 Task: Look for space in Kohtla-Järve, Estonia from 6th September, 2023 to 10th September, 2023 for 1 adult in price range Rs.9000 to Rs.17000. Place can be private room with 1  bedroom having 1 bed and 1 bathroom. Property type can be house, flat, hotel. Booking option can be shelf check-in. Required host language is English.
Action: Mouse moved to (405, 93)
Screenshot: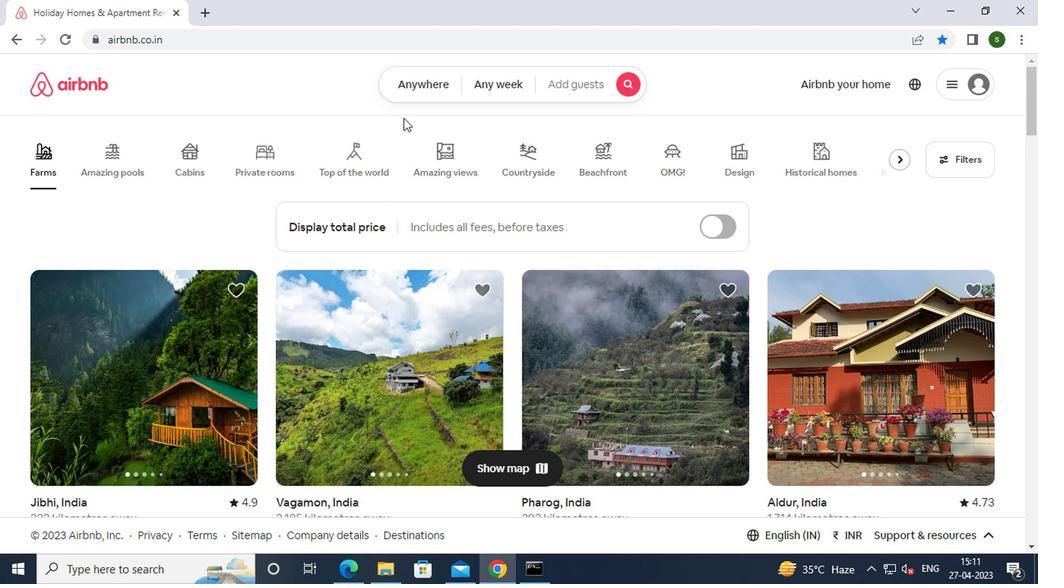 
Action: Mouse pressed left at (405, 93)
Screenshot: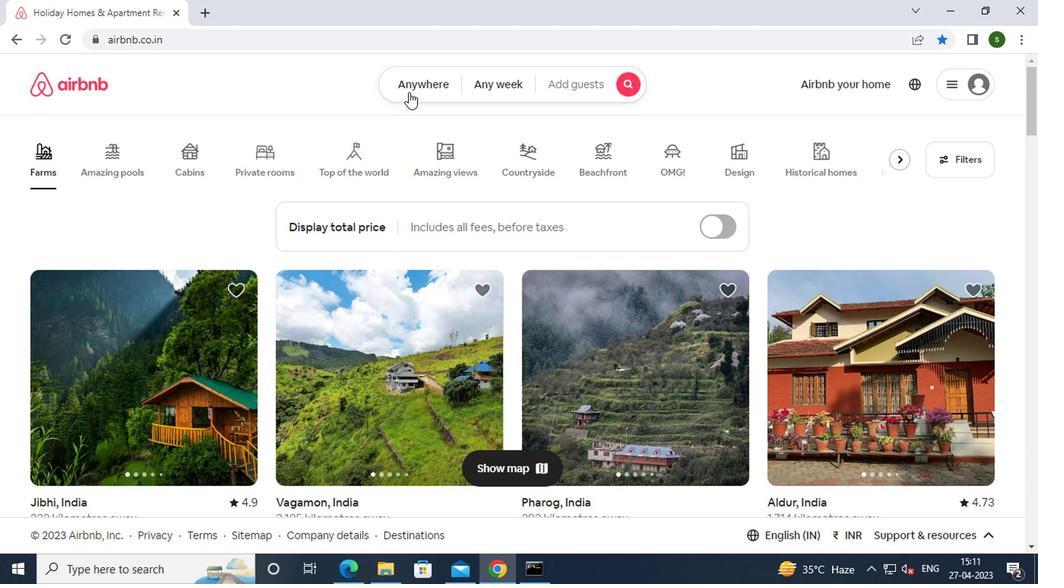 
Action: Mouse moved to (347, 136)
Screenshot: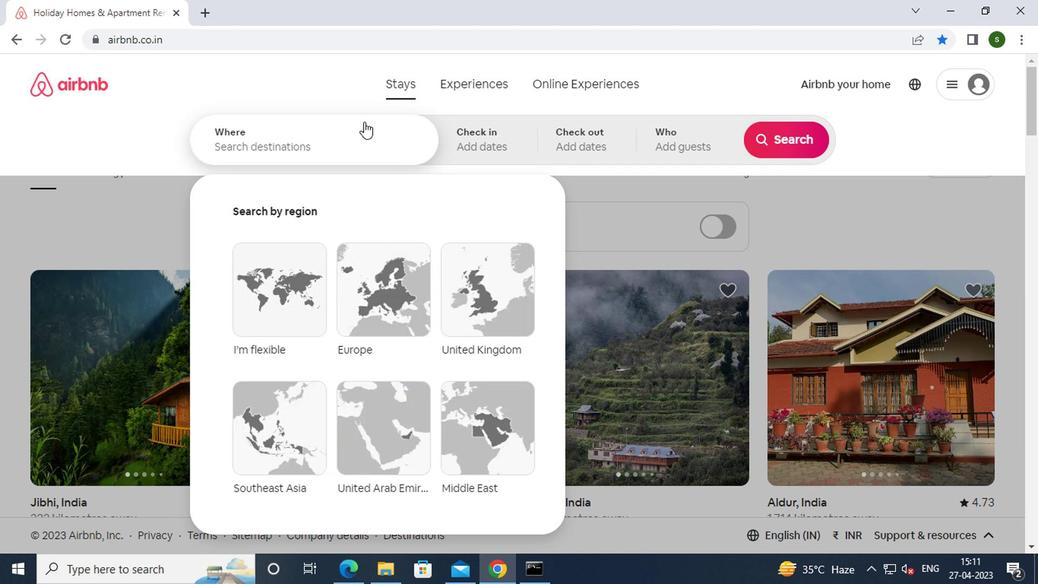 
Action: Mouse pressed left at (347, 136)
Screenshot: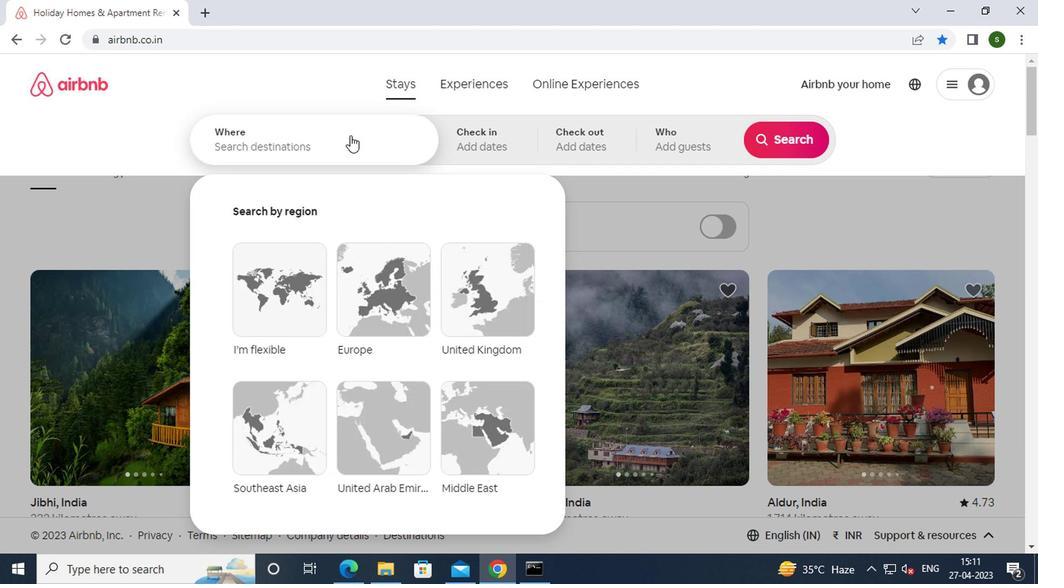 
Action: Mouse moved to (341, 141)
Screenshot: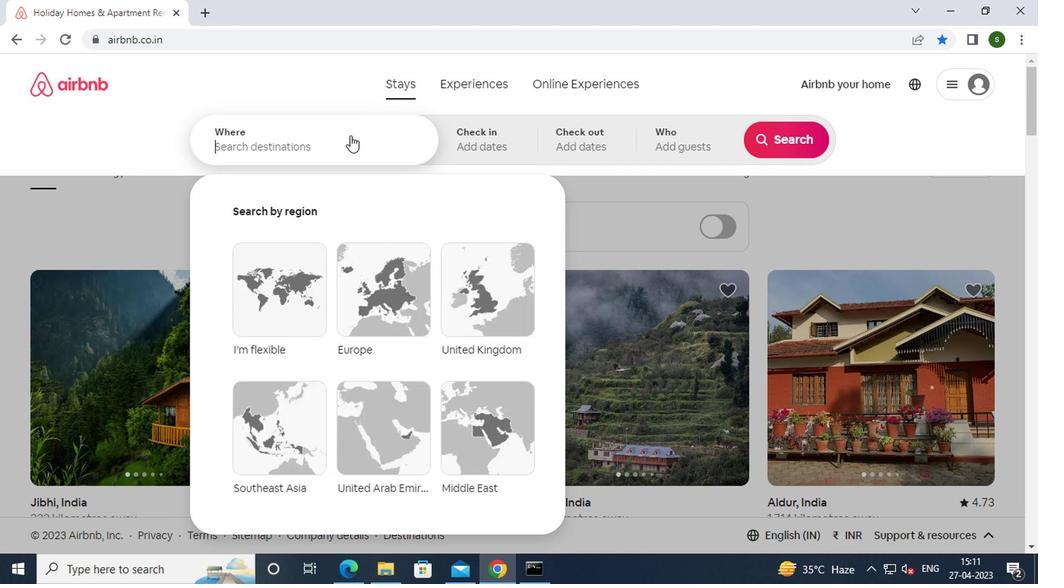 
Action: Key pressed <Key.caps_lock>k<Key.caps_lock>ohtla-<Key.caps_lock>j<Key.caps_lock>arve,<Key.space><Key.caps_lock>e<Key.caps_lock>stonia<Key.enter>
Screenshot: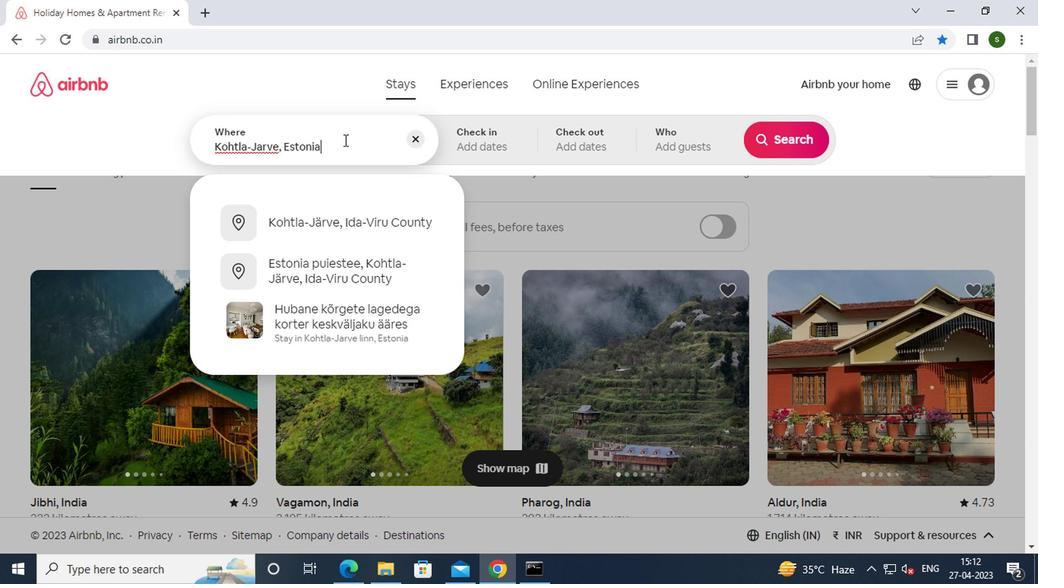
Action: Mouse moved to (775, 256)
Screenshot: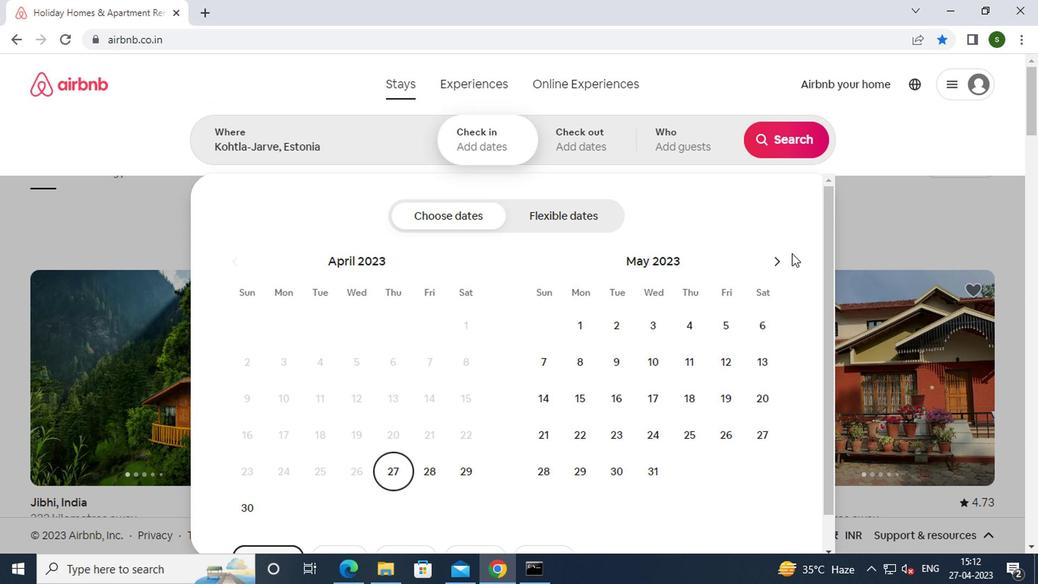
Action: Mouse pressed left at (775, 256)
Screenshot: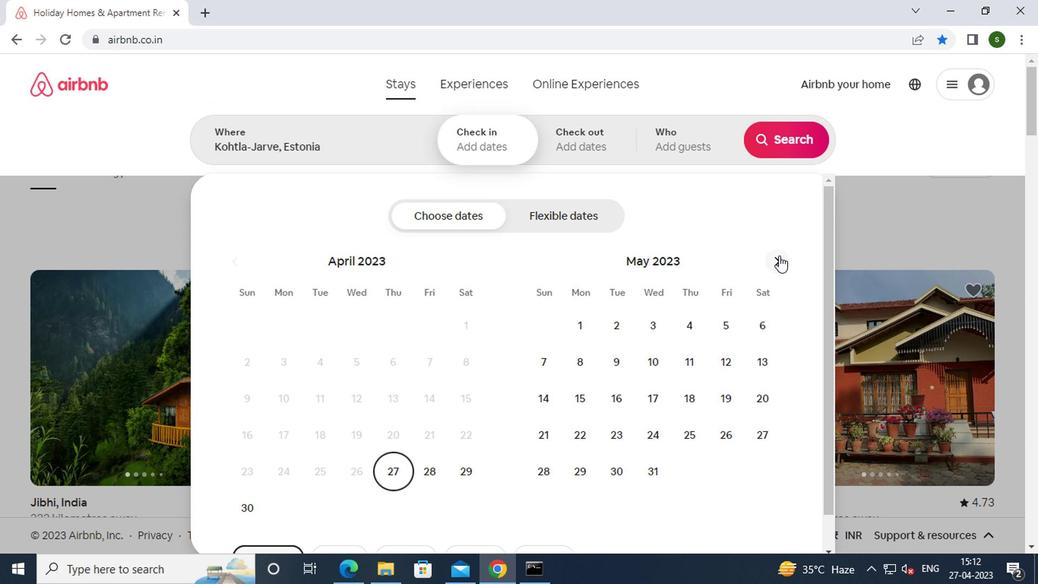 
Action: Mouse pressed left at (775, 256)
Screenshot: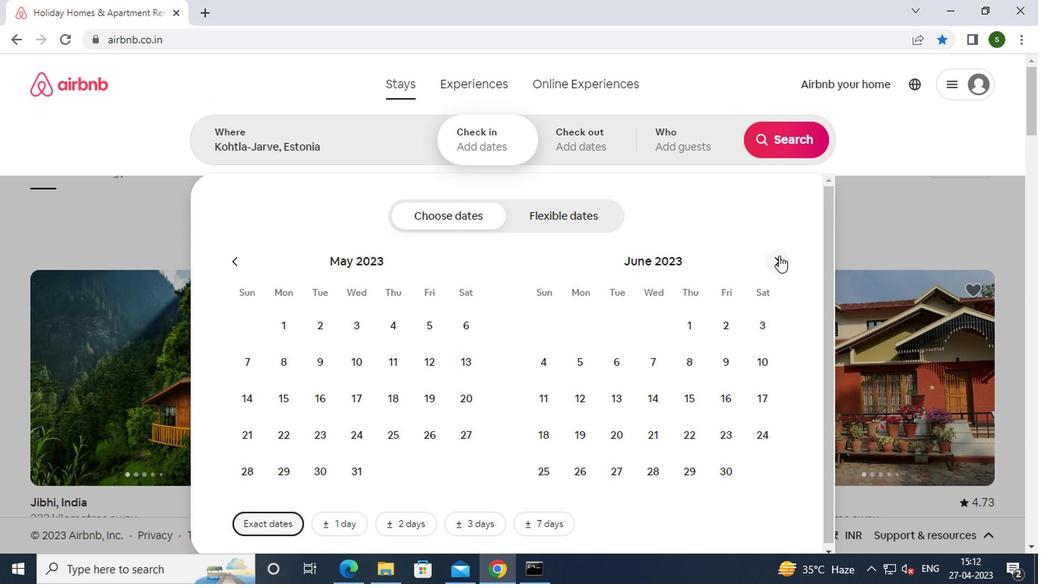 
Action: Mouse pressed left at (775, 256)
Screenshot: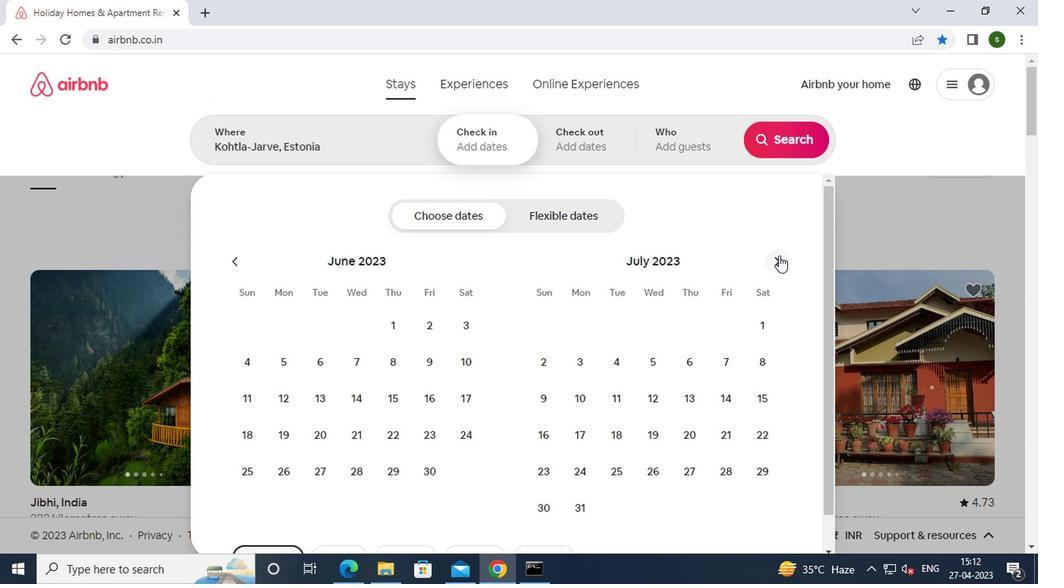 
Action: Mouse pressed left at (775, 256)
Screenshot: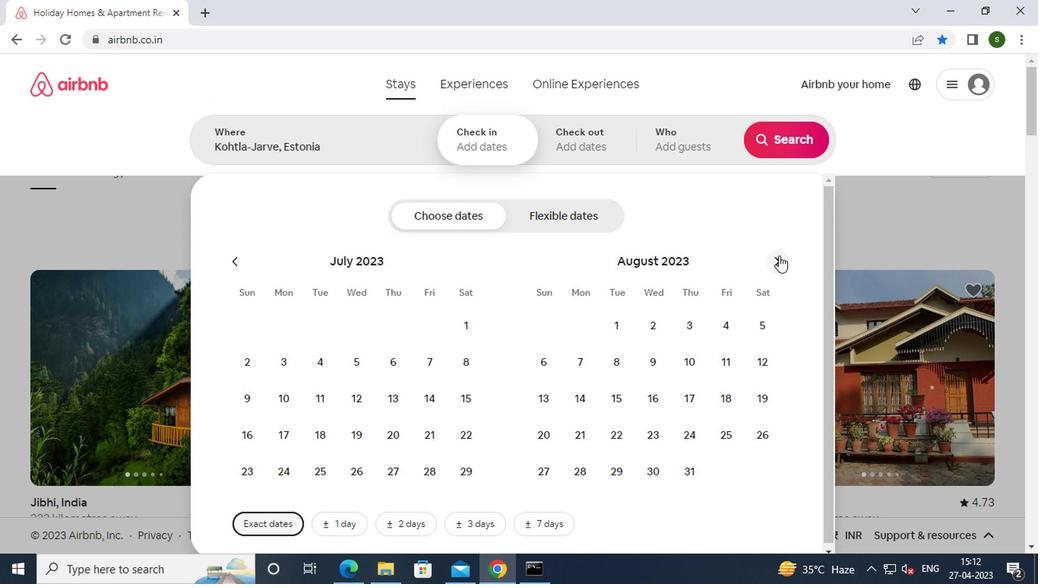 
Action: Mouse moved to (640, 361)
Screenshot: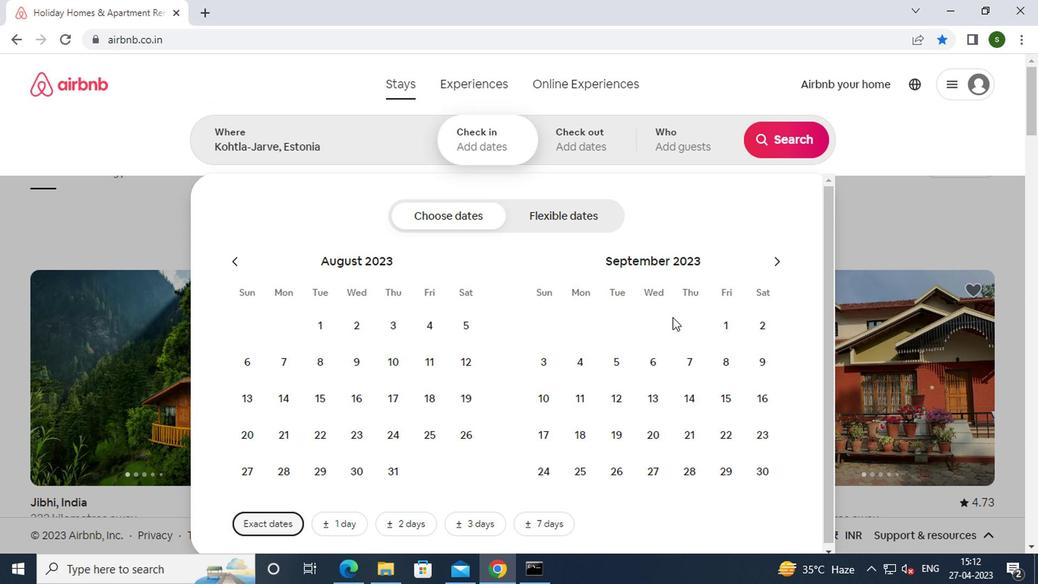 
Action: Mouse pressed left at (640, 361)
Screenshot: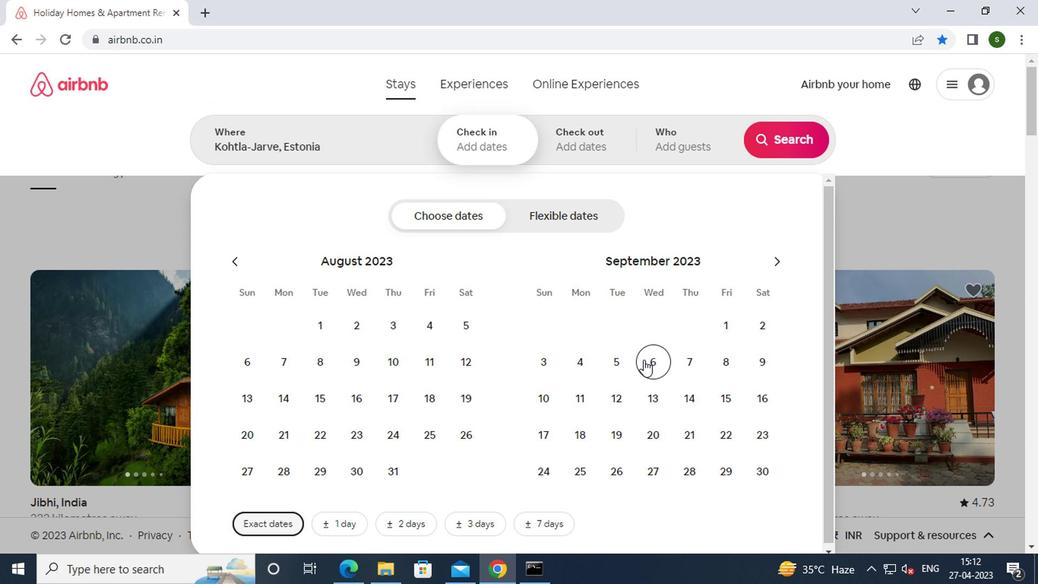 
Action: Mouse moved to (533, 397)
Screenshot: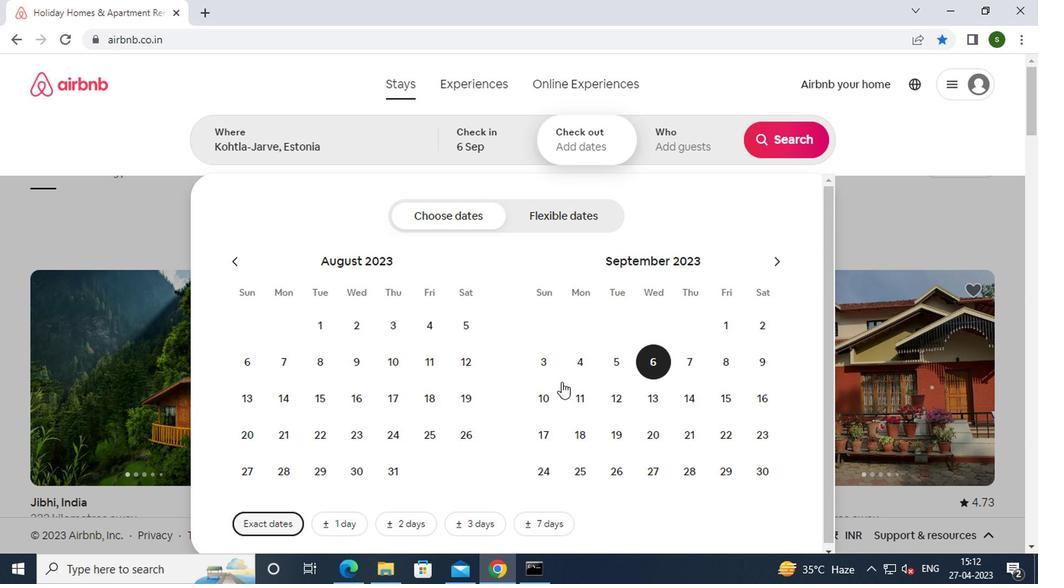 
Action: Mouse pressed left at (533, 397)
Screenshot: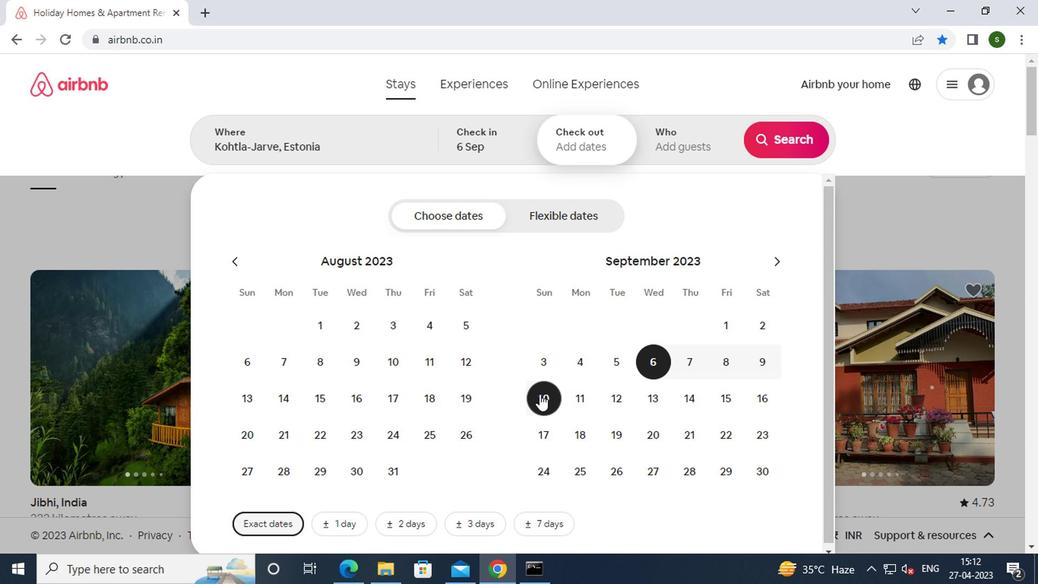 
Action: Mouse moved to (667, 140)
Screenshot: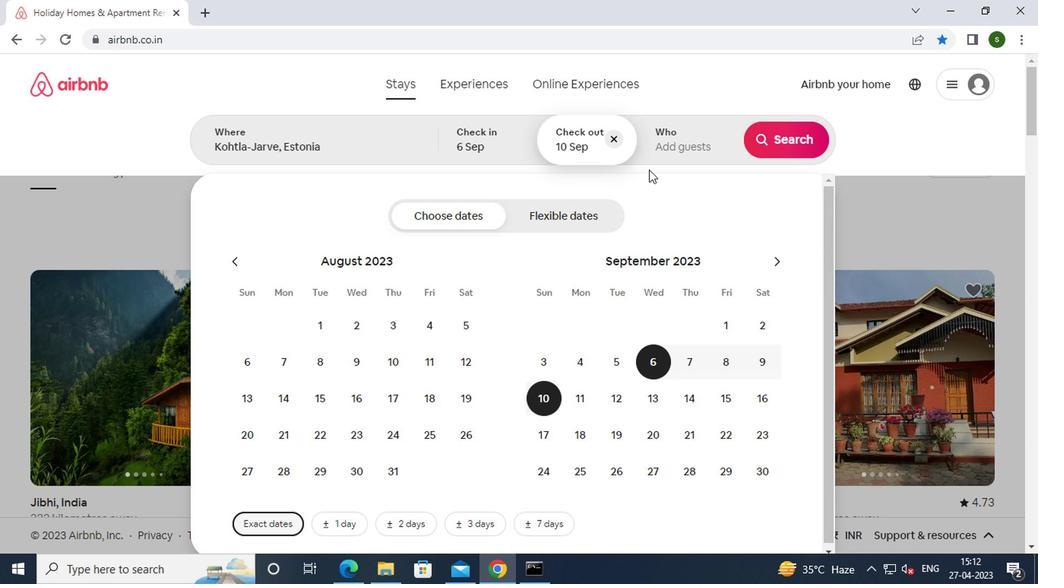 
Action: Mouse pressed left at (667, 140)
Screenshot: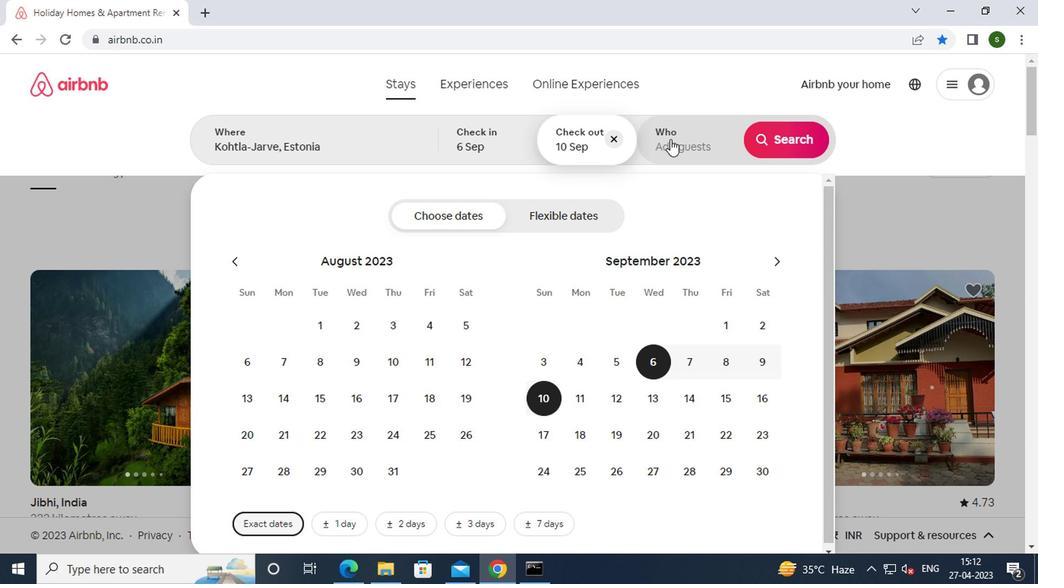 
Action: Mouse moved to (791, 225)
Screenshot: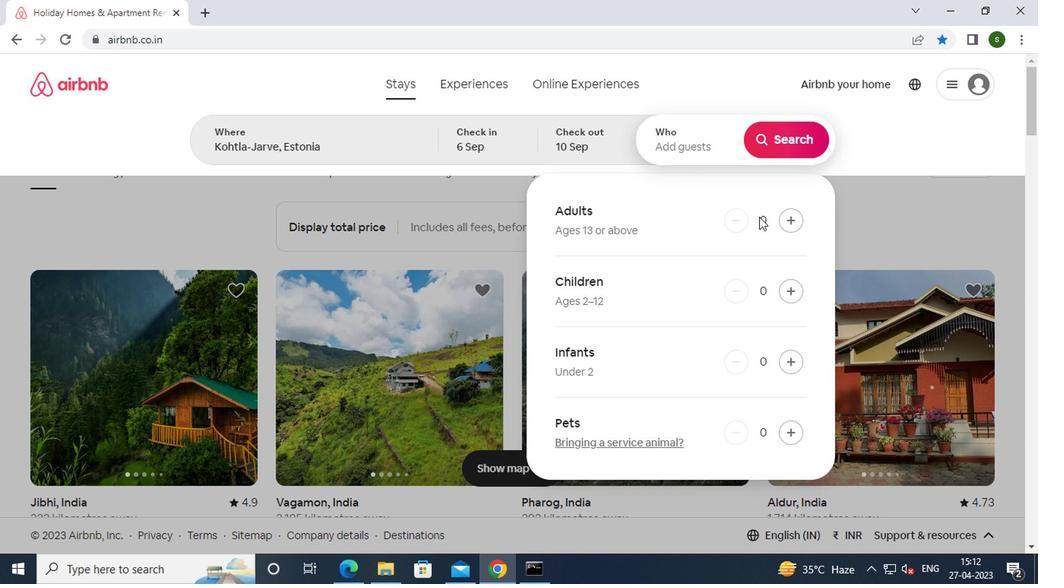 
Action: Mouse pressed left at (791, 225)
Screenshot: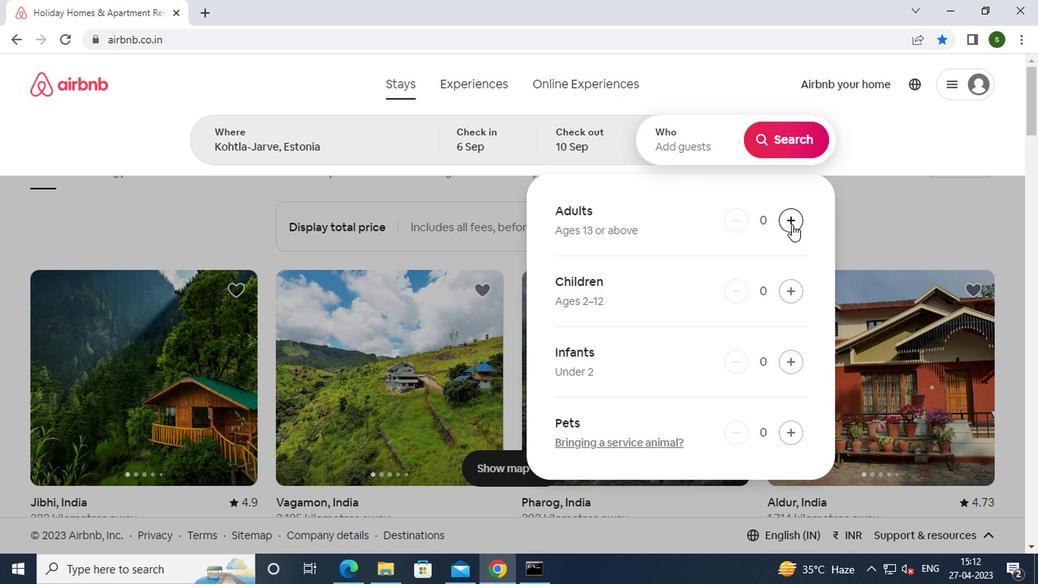 
Action: Mouse moved to (783, 137)
Screenshot: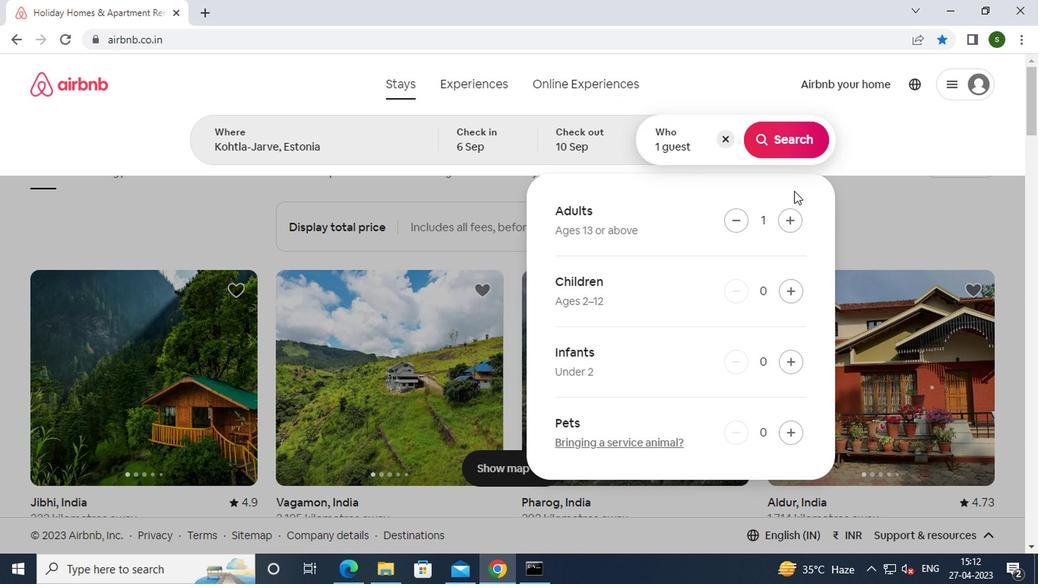 
Action: Mouse pressed left at (783, 137)
Screenshot: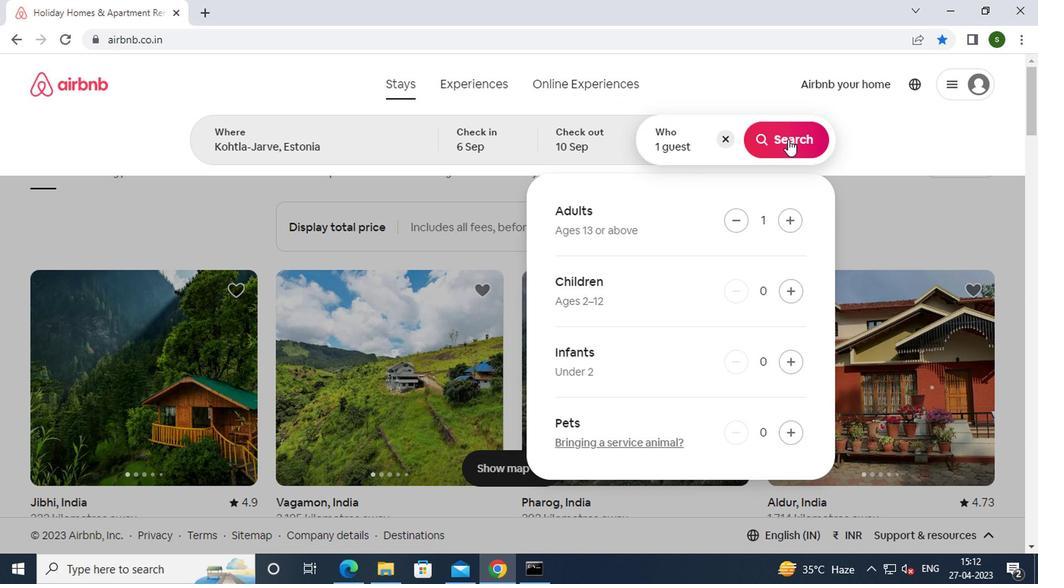 
Action: Mouse moved to (991, 147)
Screenshot: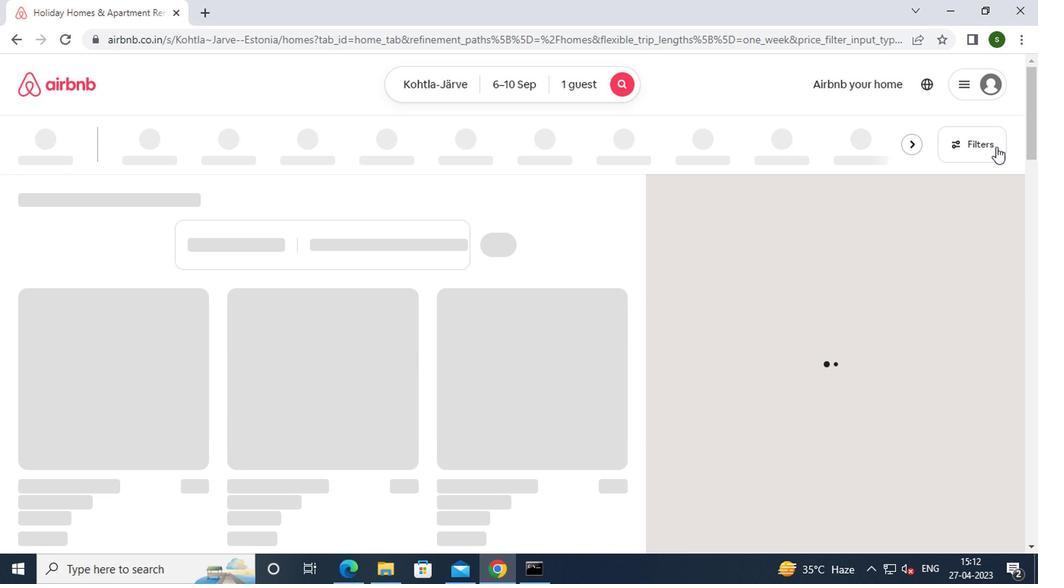 
Action: Mouse pressed left at (991, 147)
Screenshot: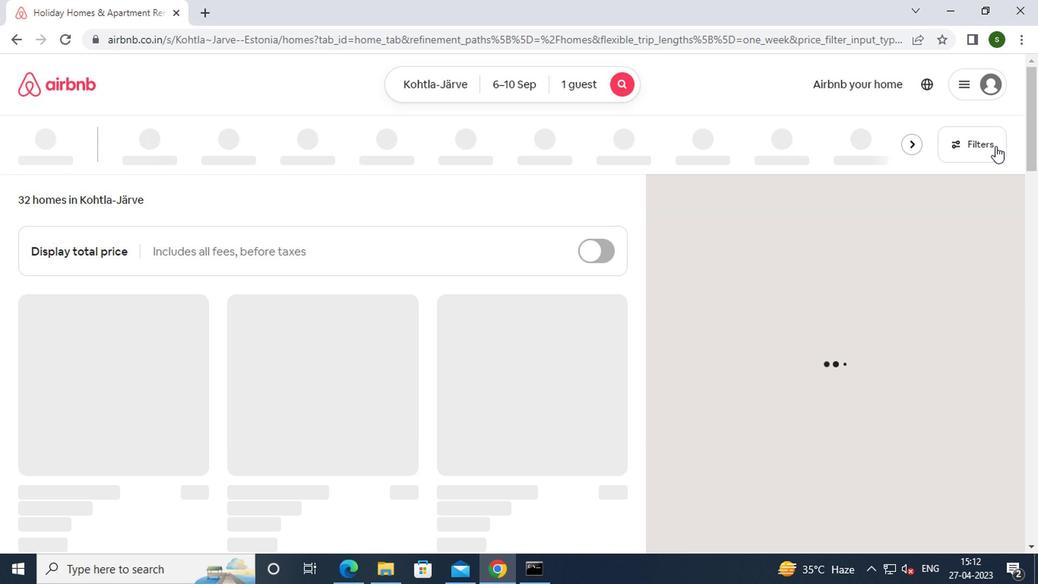 
Action: Mouse moved to (470, 324)
Screenshot: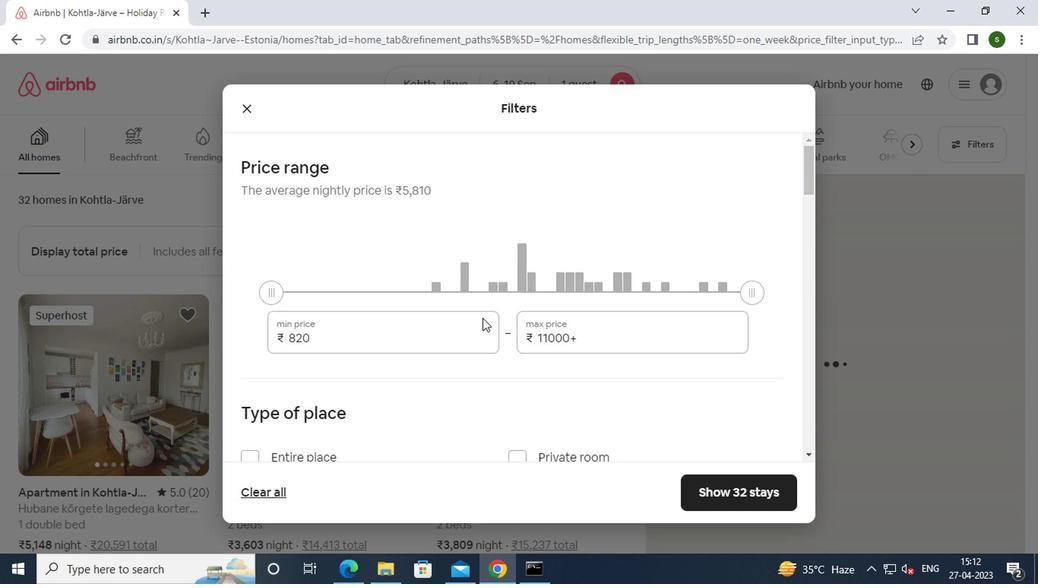 
Action: Mouse pressed left at (470, 324)
Screenshot: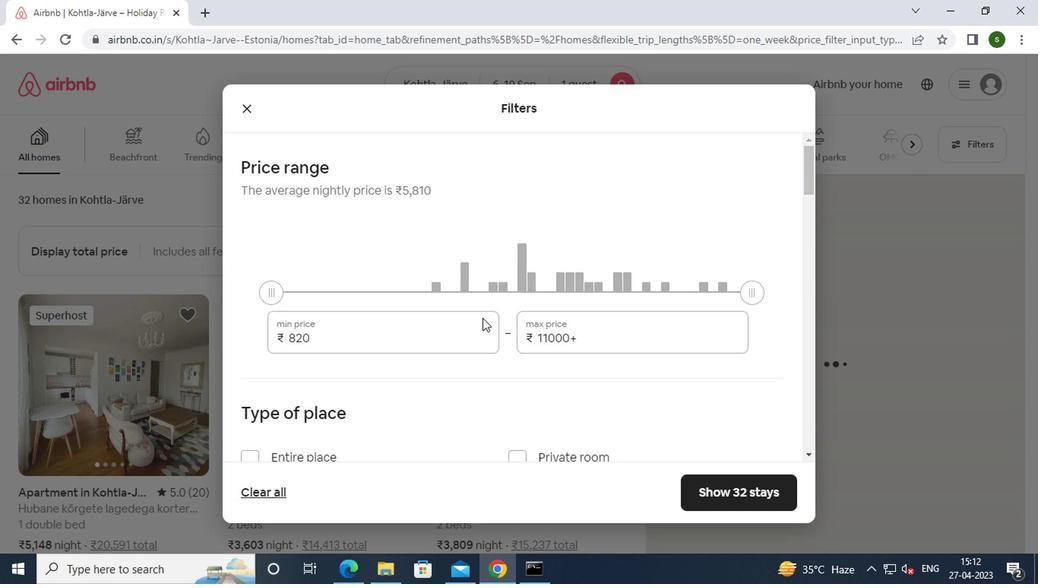 
Action: Key pressed <Key.backspace><Key.backspace><Key.backspace><Key.backspace>9000
Screenshot: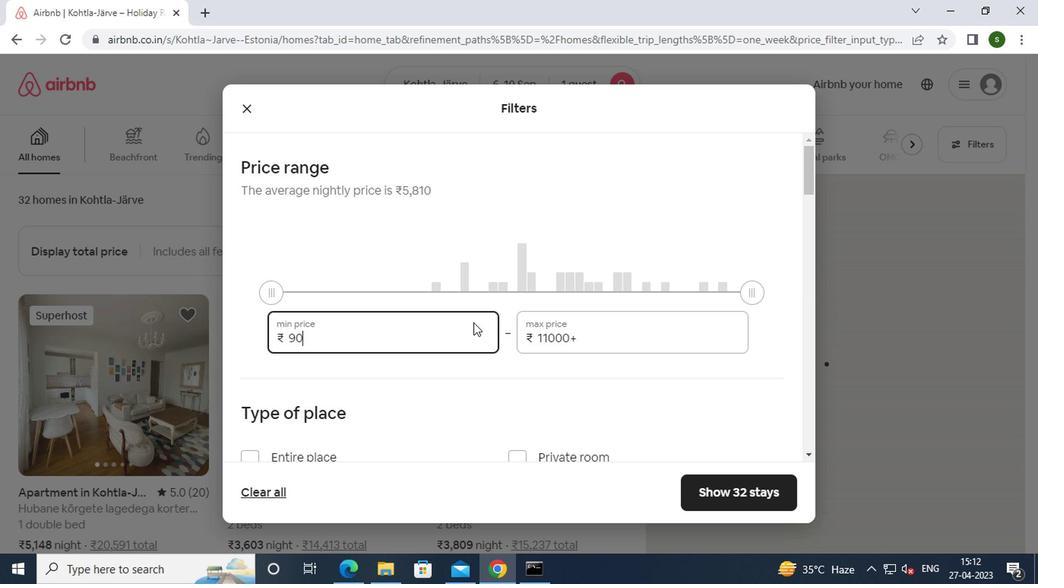 
Action: Mouse moved to (580, 342)
Screenshot: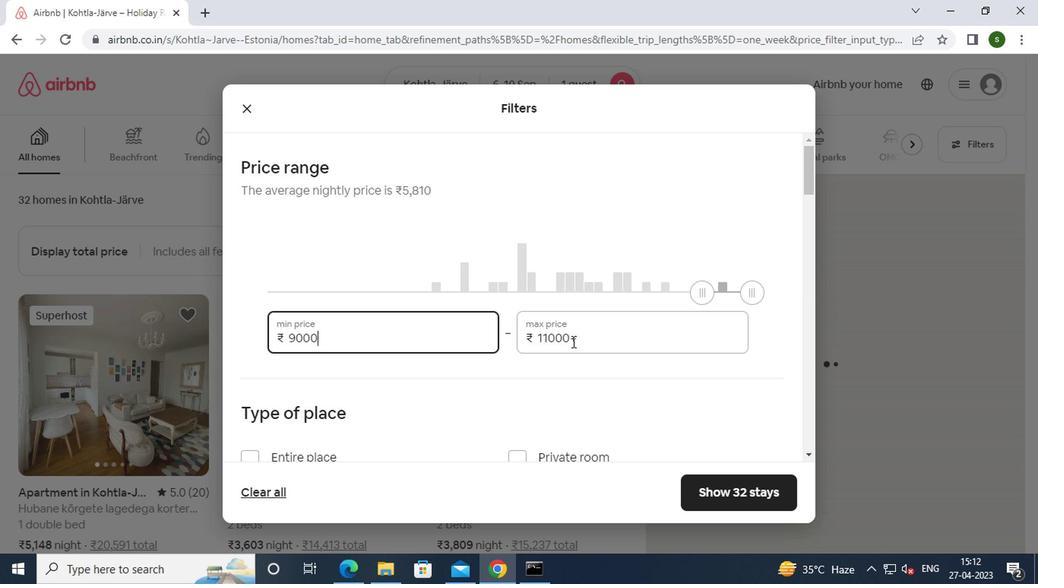 
Action: Mouse pressed left at (580, 342)
Screenshot: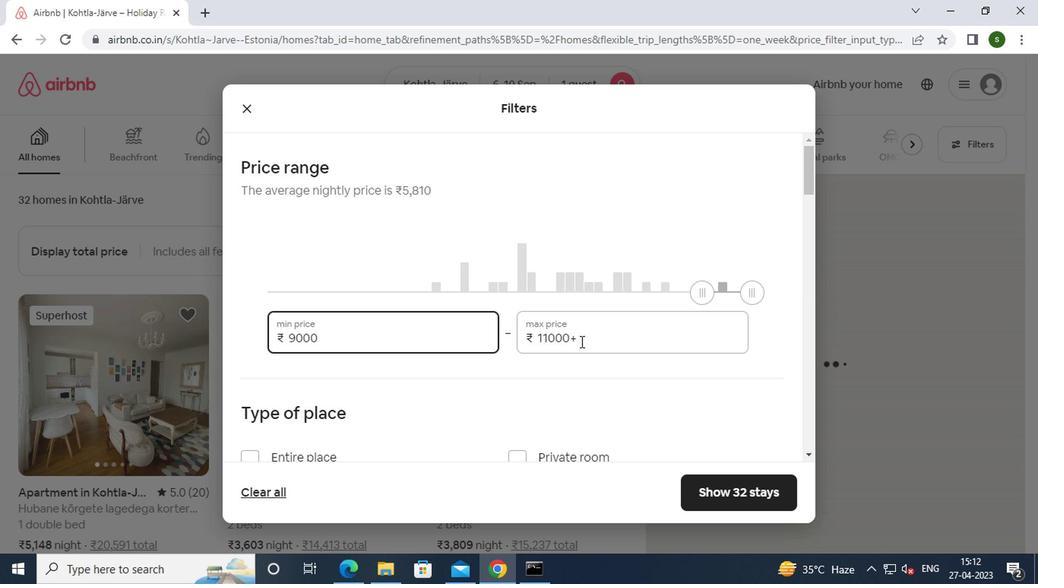 
Action: Key pressed <Key.backspace><Key.backspace><Key.backspace><Key.backspace><Key.backspace><Key.backspace><Key.backspace><Key.backspace><Key.backspace><Key.backspace><Key.backspace><Key.backspace>17000
Screenshot: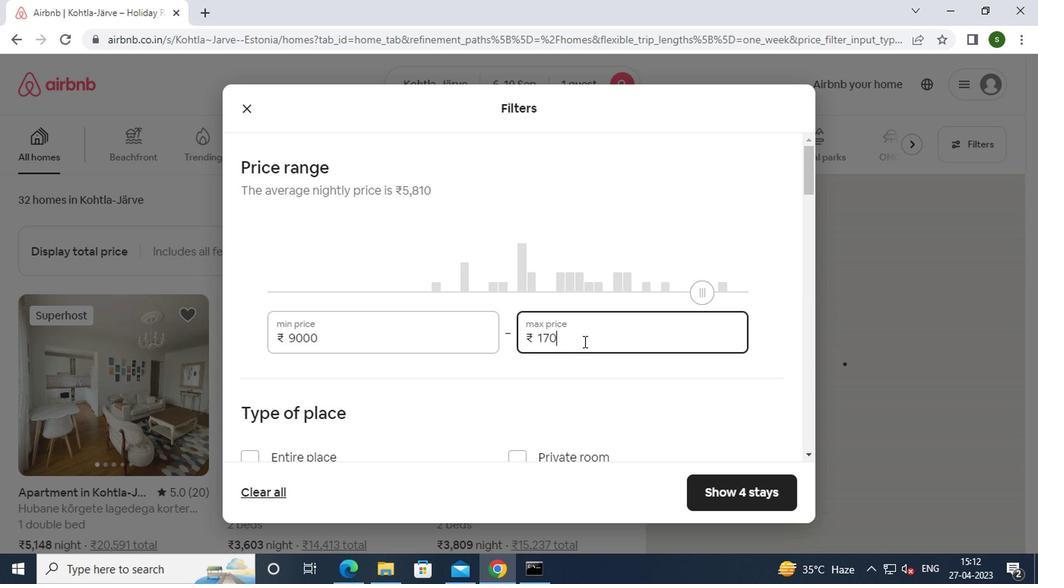 
Action: Mouse moved to (503, 362)
Screenshot: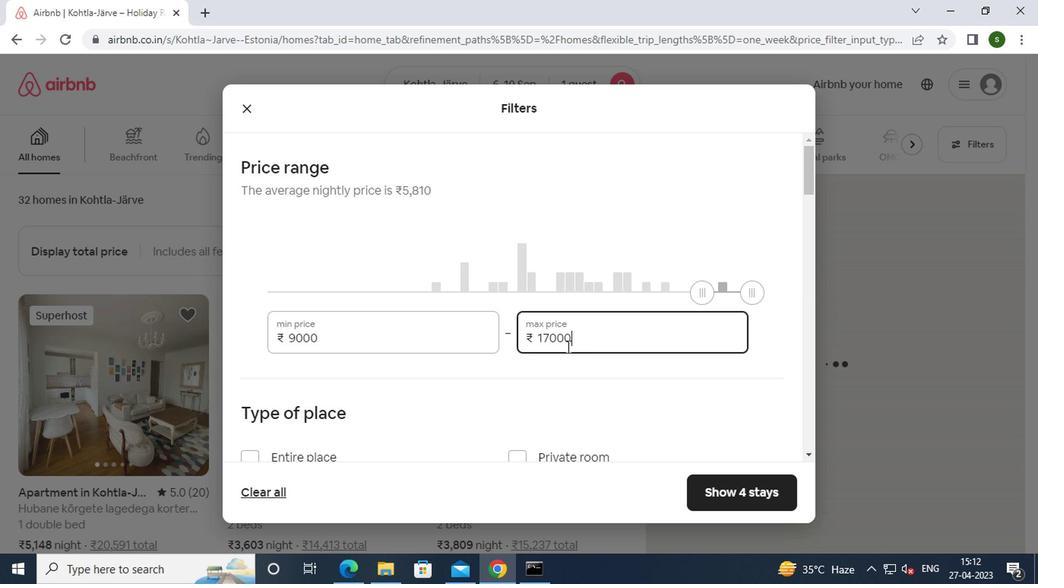 
Action: Mouse scrolled (503, 361) with delta (0, 0)
Screenshot: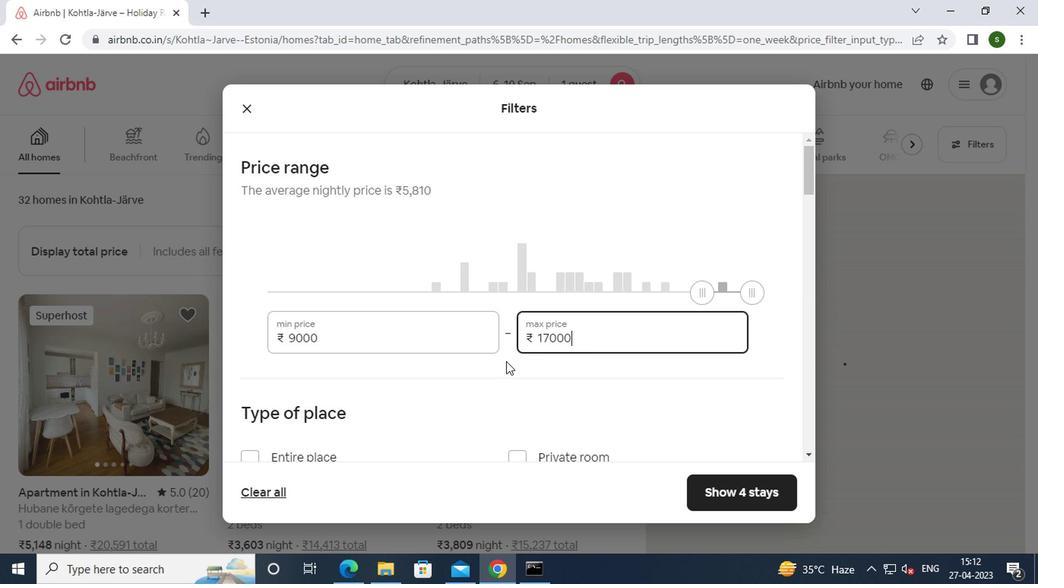 
Action: Mouse moved to (510, 385)
Screenshot: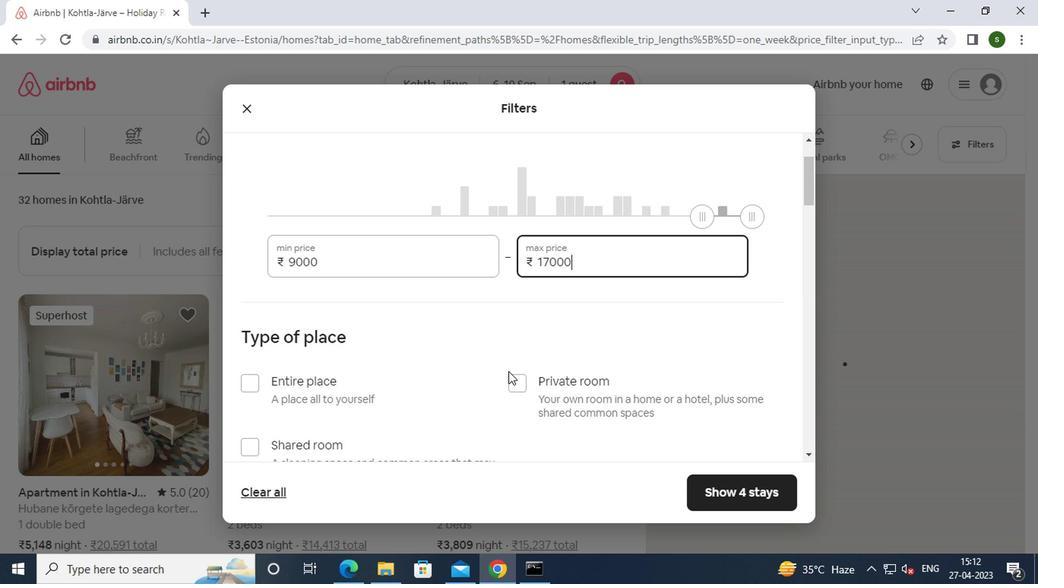 
Action: Mouse pressed left at (510, 385)
Screenshot: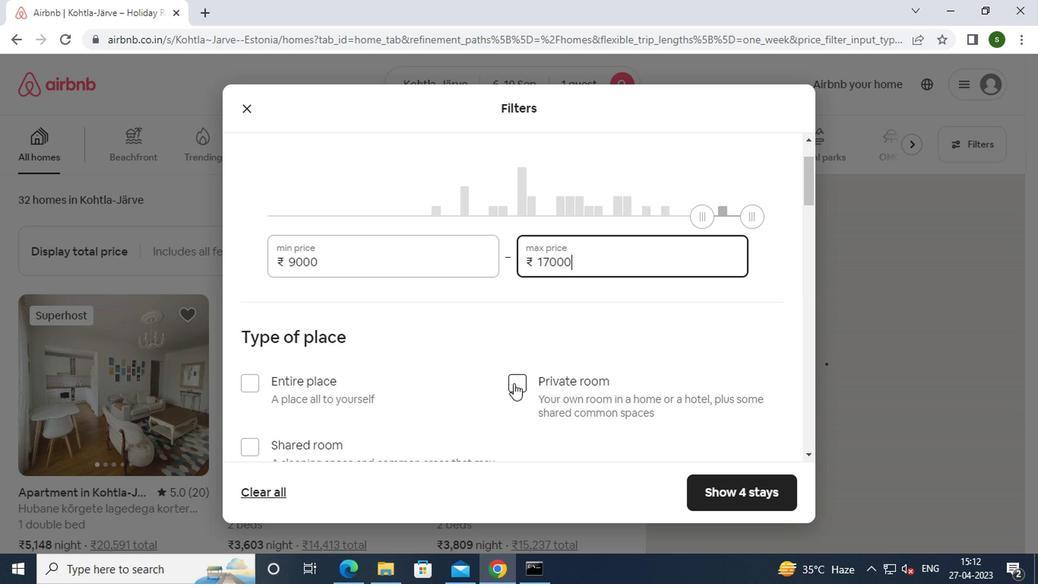 
Action: Mouse scrolled (510, 384) with delta (0, -1)
Screenshot: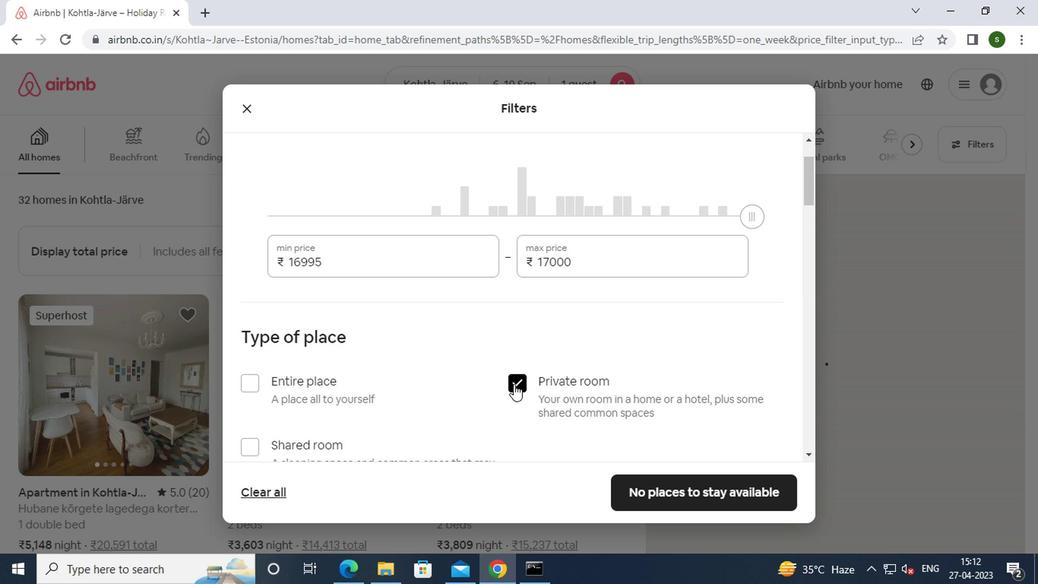 
Action: Mouse scrolled (510, 384) with delta (0, -1)
Screenshot: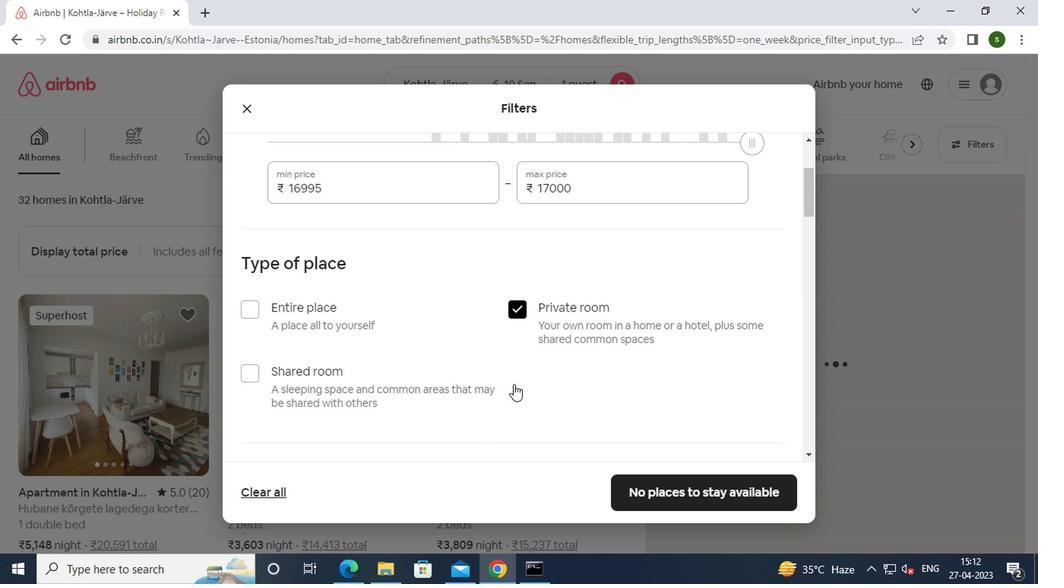 
Action: Mouse scrolled (510, 384) with delta (0, -1)
Screenshot: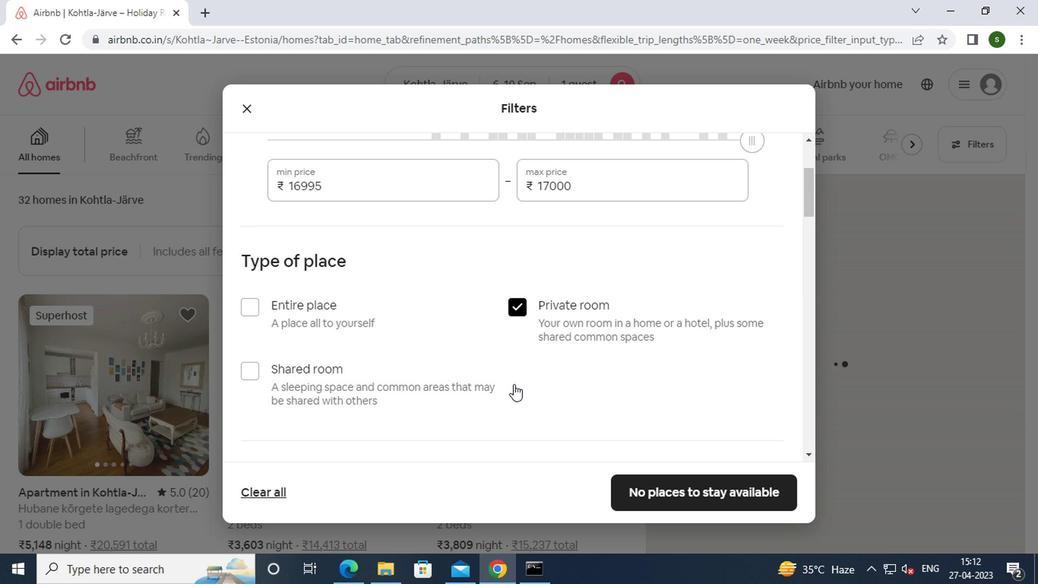 
Action: Mouse scrolled (510, 384) with delta (0, -1)
Screenshot: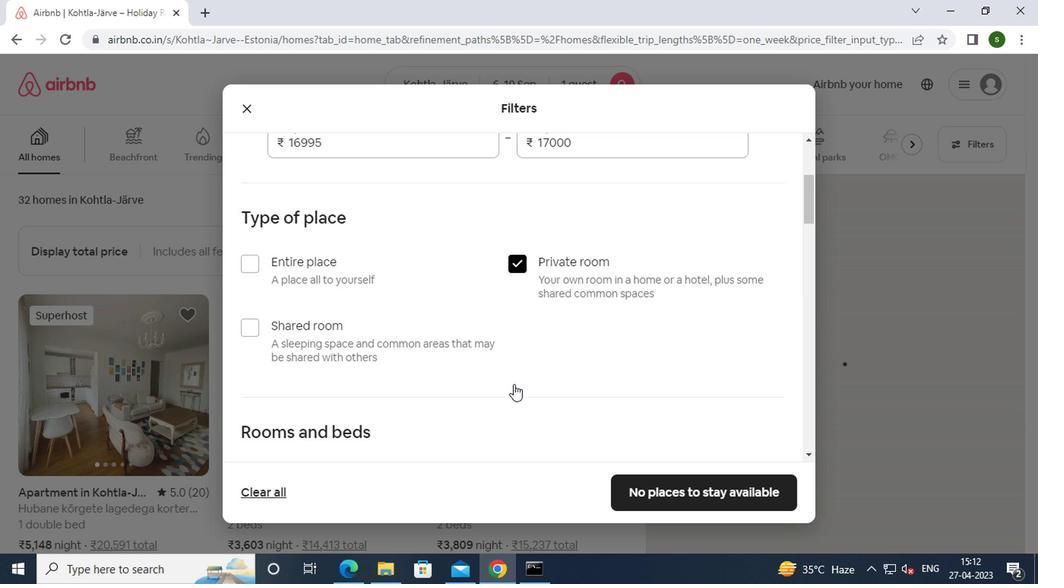 
Action: Mouse moved to (324, 324)
Screenshot: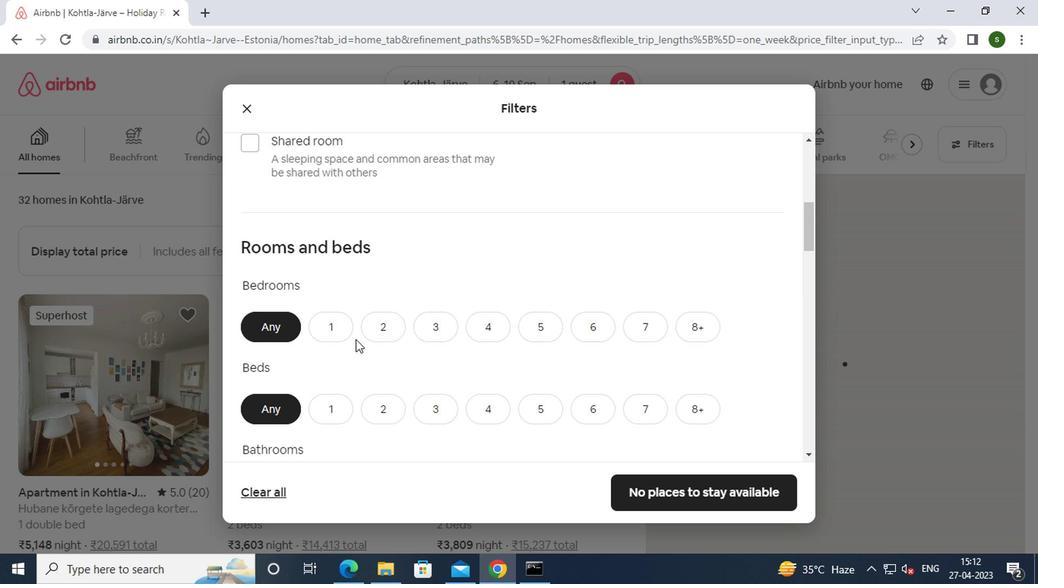 
Action: Mouse pressed left at (324, 324)
Screenshot: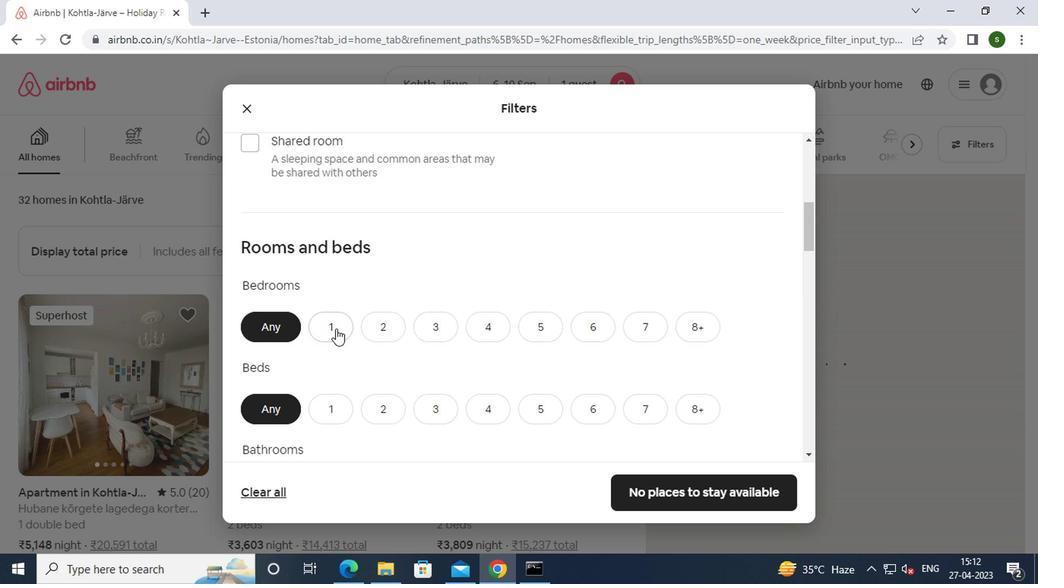
Action: Mouse moved to (337, 412)
Screenshot: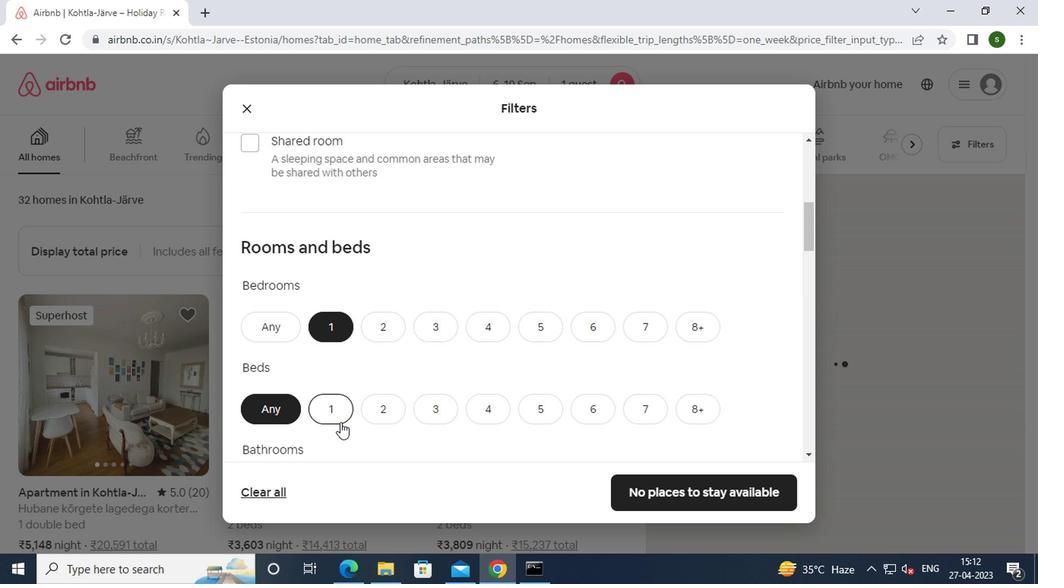 
Action: Mouse pressed left at (337, 412)
Screenshot: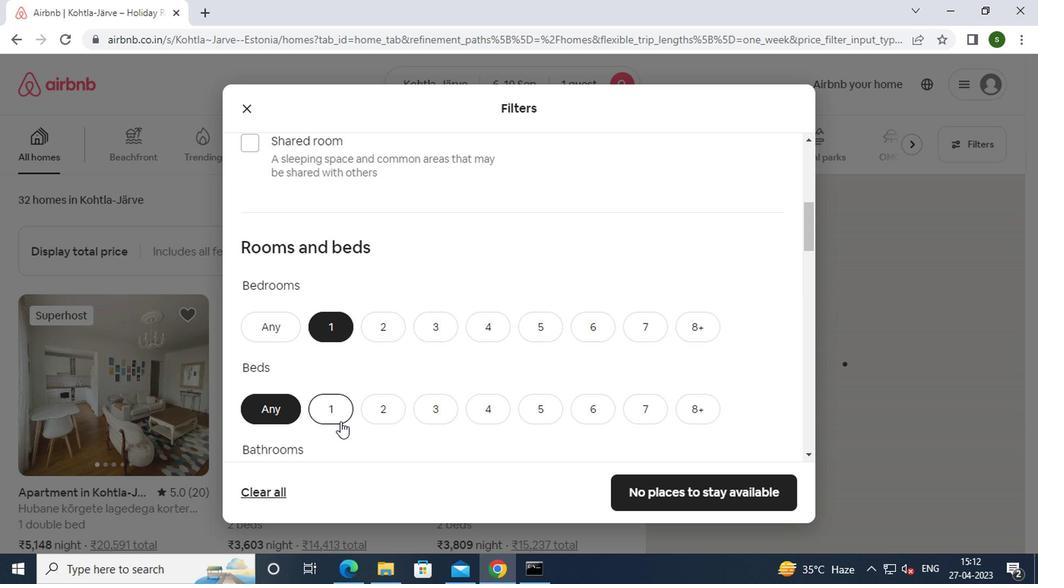 
Action: Mouse moved to (372, 356)
Screenshot: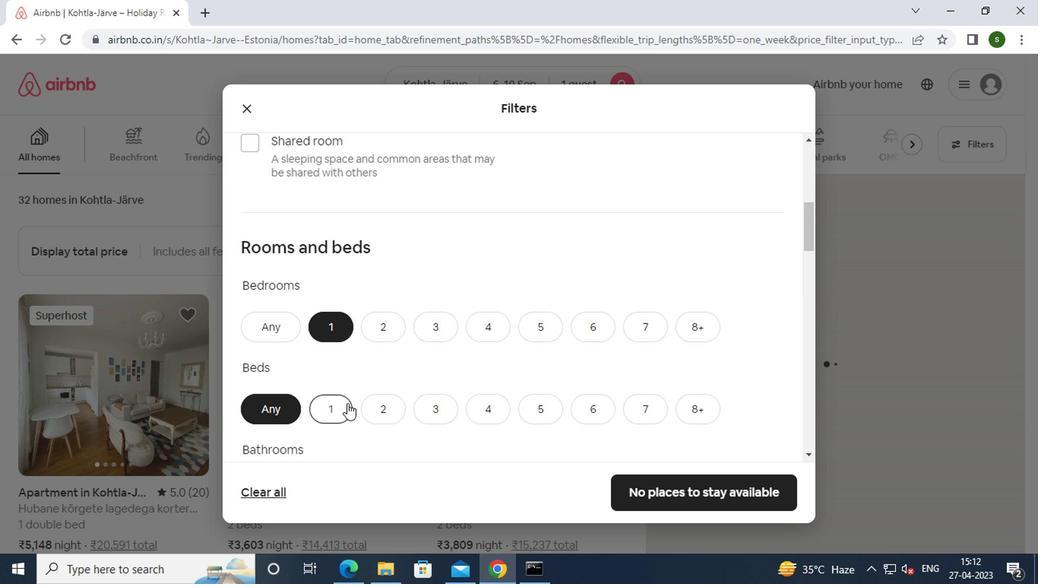 
Action: Mouse scrolled (372, 355) with delta (0, 0)
Screenshot: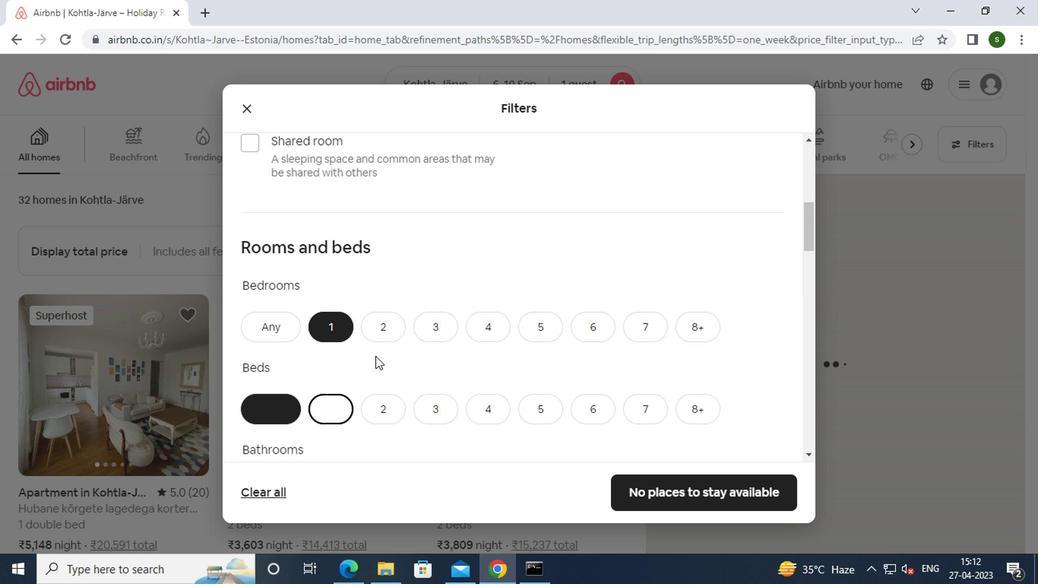 
Action: Mouse moved to (339, 411)
Screenshot: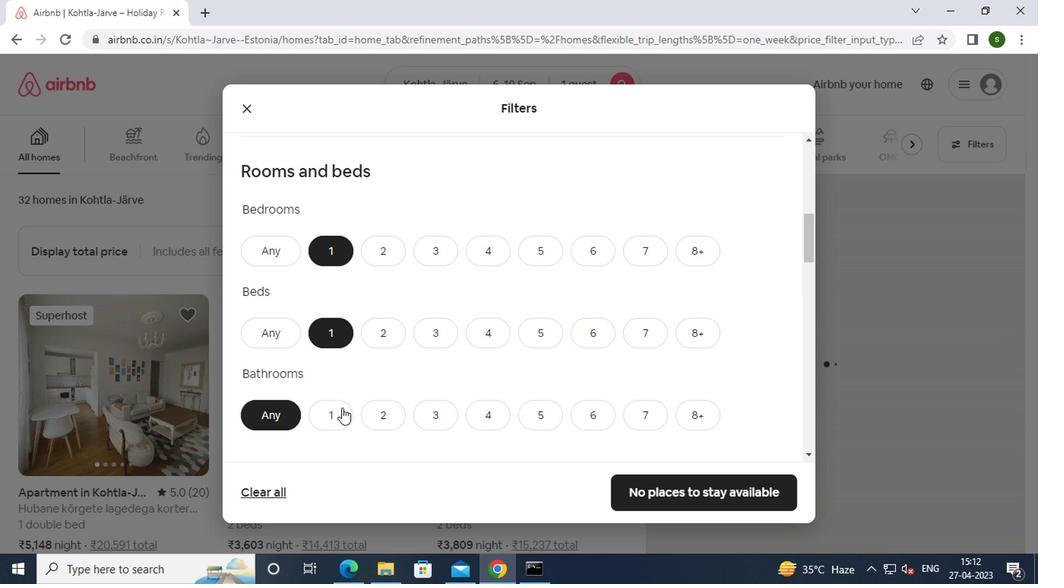 
Action: Mouse pressed left at (339, 411)
Screenshot: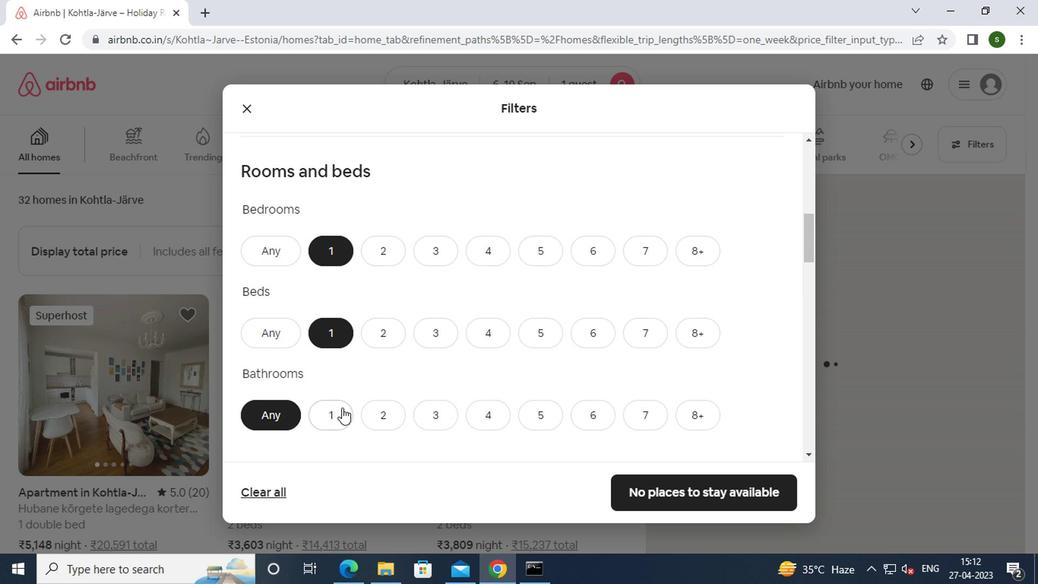 
Action: Mouse moved to (437, 366)
Screenshot: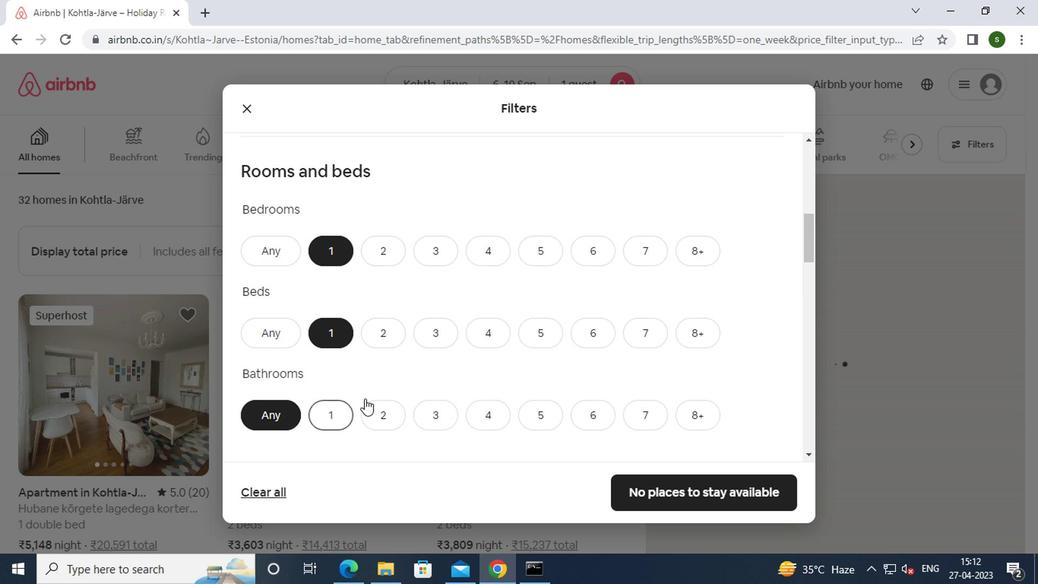 
Action: Mouse scrolled (437, 365) with delta (0, 0)
Screenshot: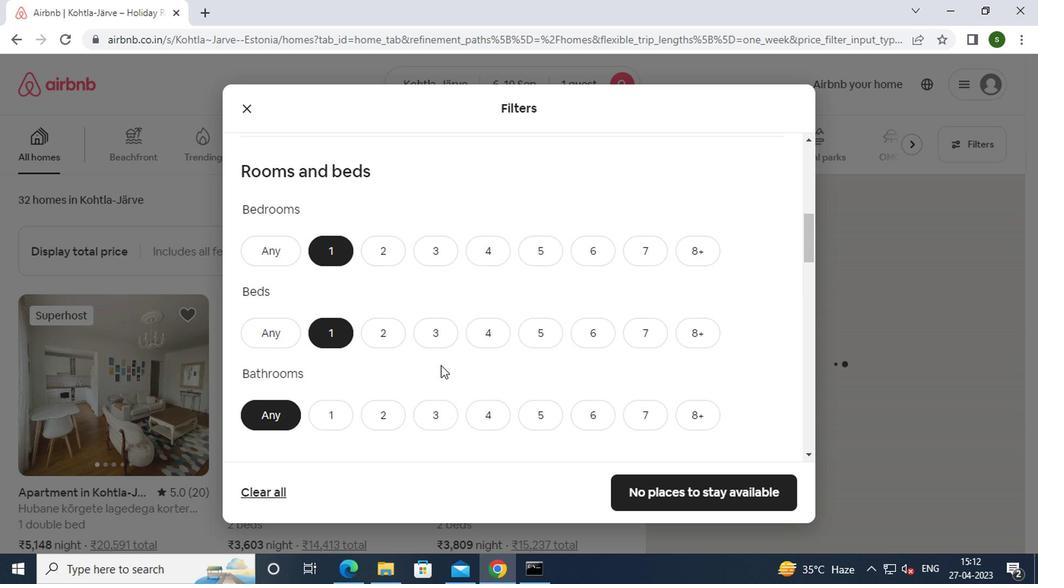 
Action: Mouse scrolled (437, 365) with delta (0, 0)
Screenshot: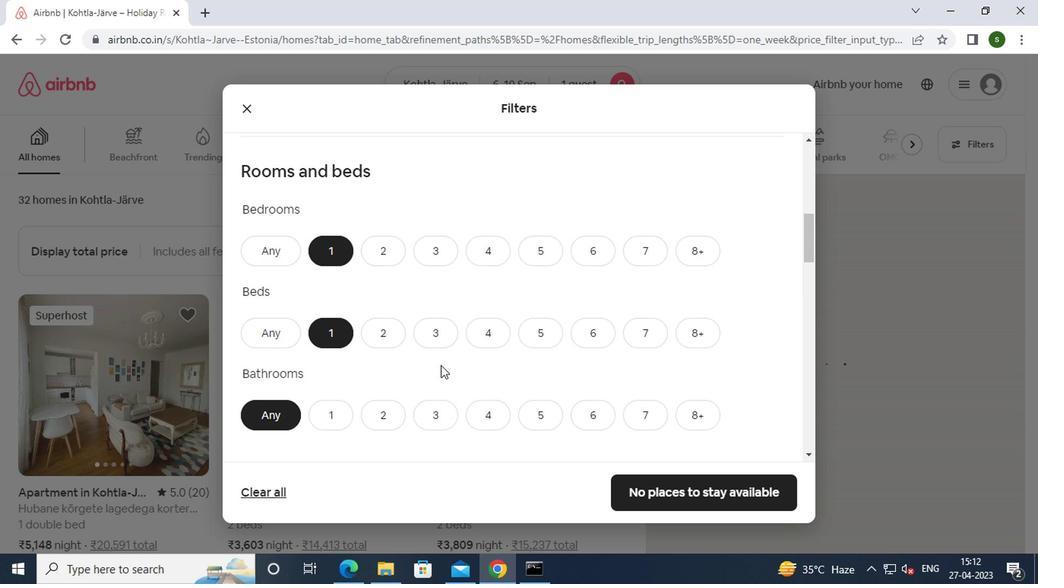 
Action: Mouse scrolled (437, 365) with delta (0, 0)
Screenshot: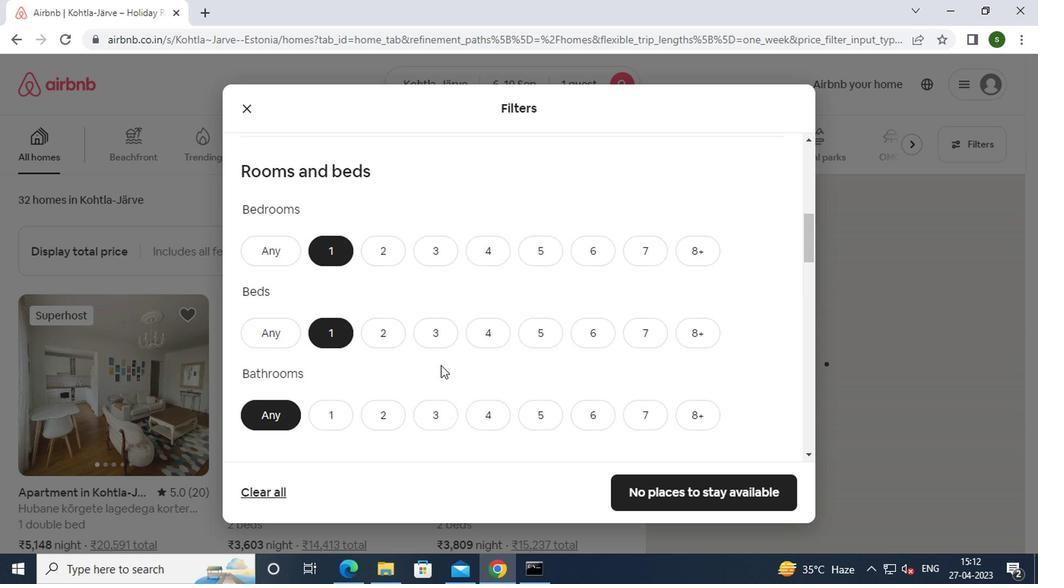 
Action: Mouse moved to (350, 358)
Screenshot: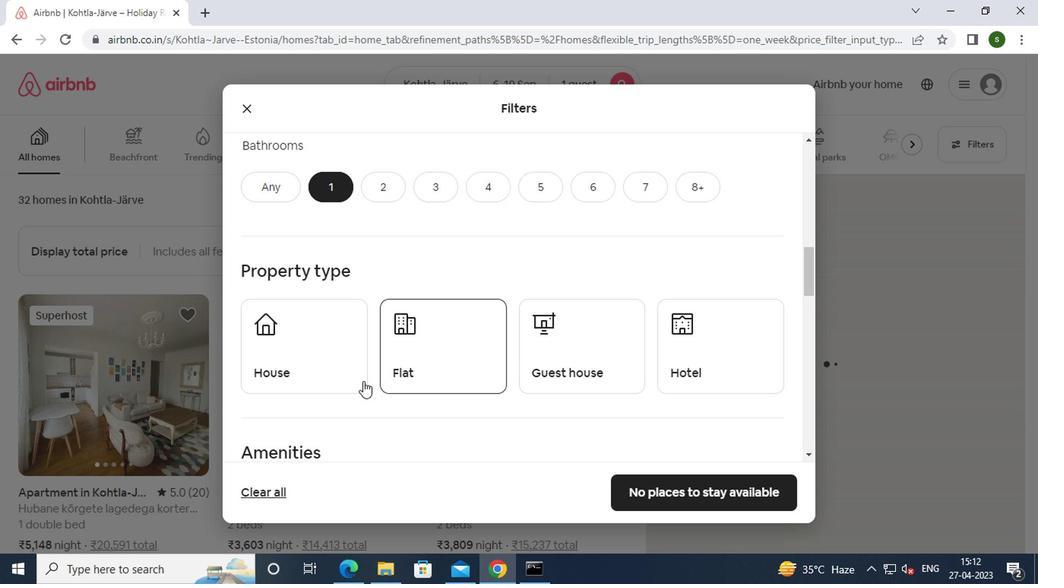 
Action: Mouse pressed left at (350, 358)
Screenshot: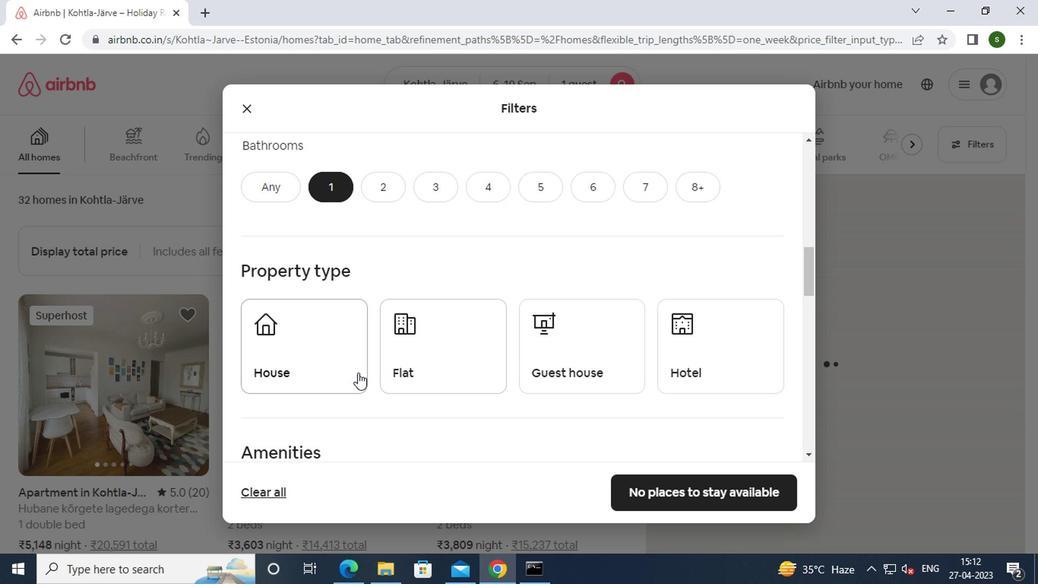 
Action: Mouse moved to (440, 344)
Screenshot: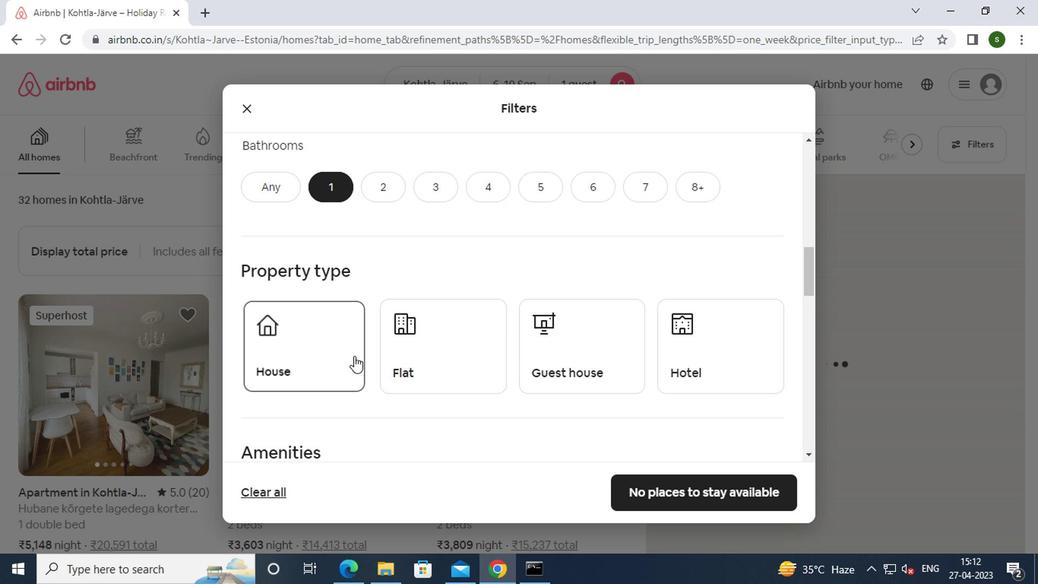 
Action: Mouse pressed left at (440, 344)
Screenshot: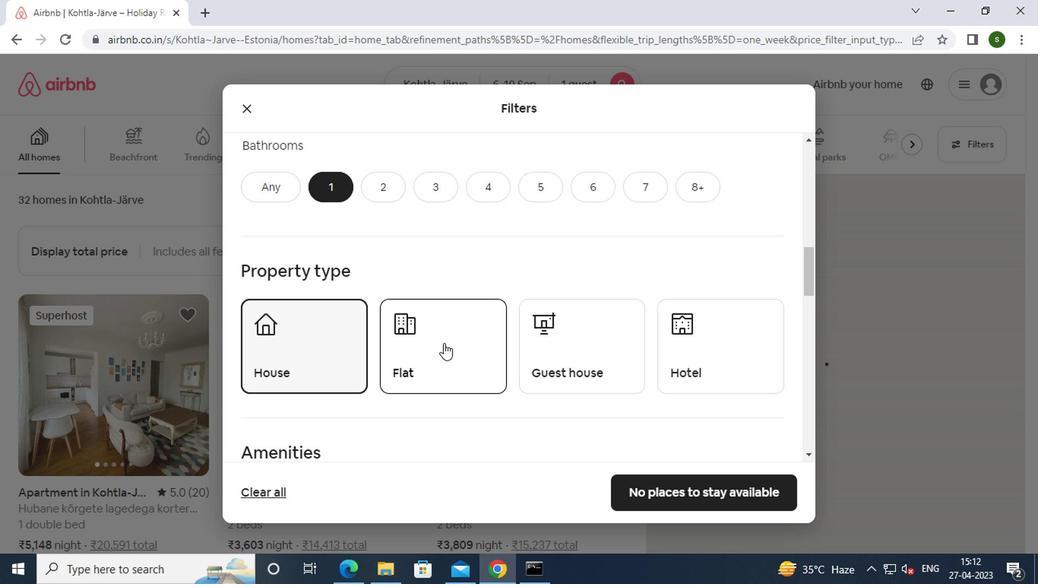 
Action: Mouse moved to (700, 345)
Screenshot: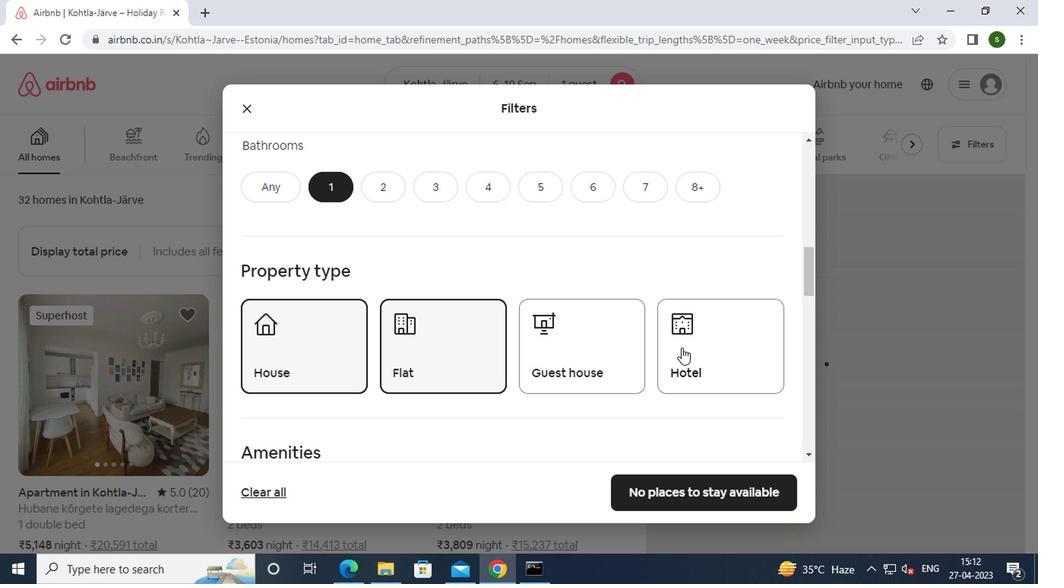 
Action: Mouse pressed left at (700, 345)
Screenshot: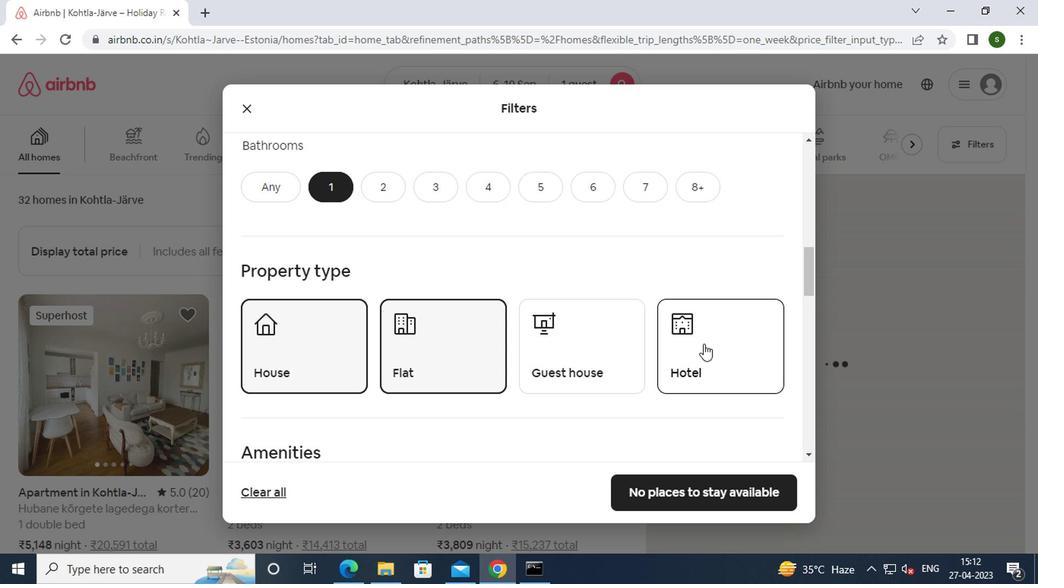 
Action: Mouse scrolled (700, 344) with delta (0, 0)
Screenshot: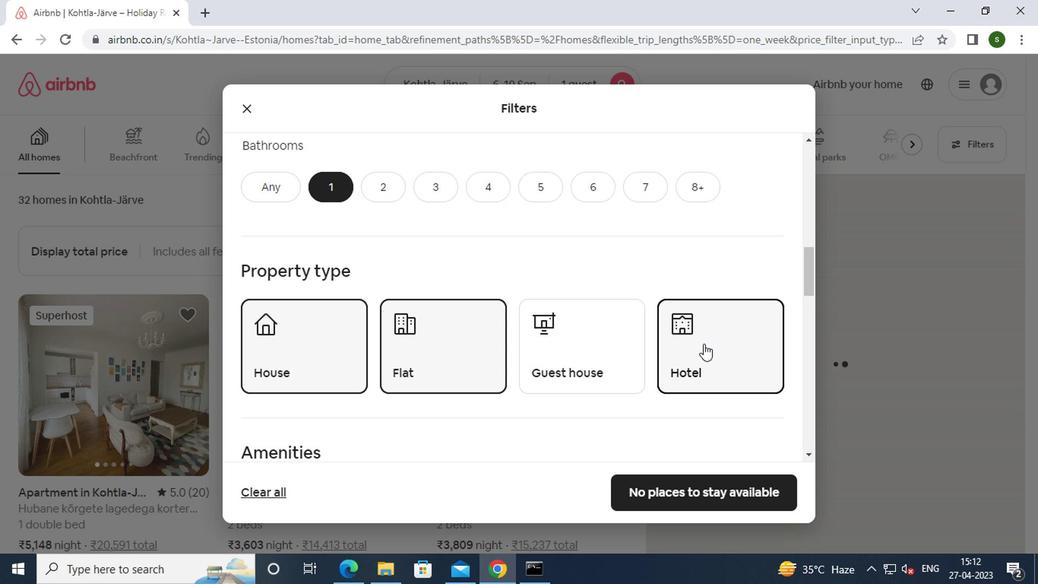 
Action: Mouse scrolled (700, 344) with delta (0, 0)
Screenshot: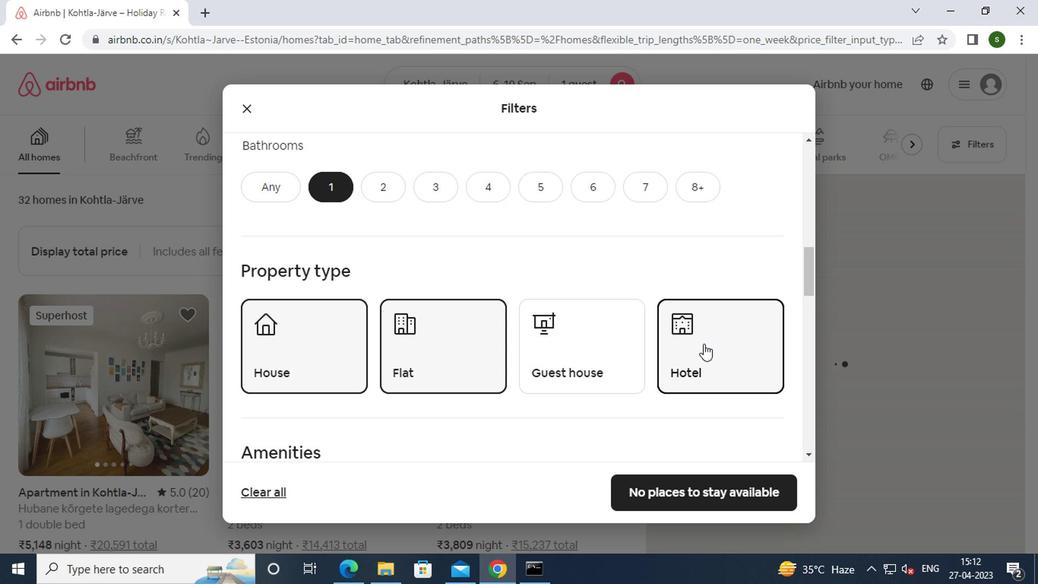 
Action: Mouse scrolled (700, 344) with delta (0, 0)
Screenshot: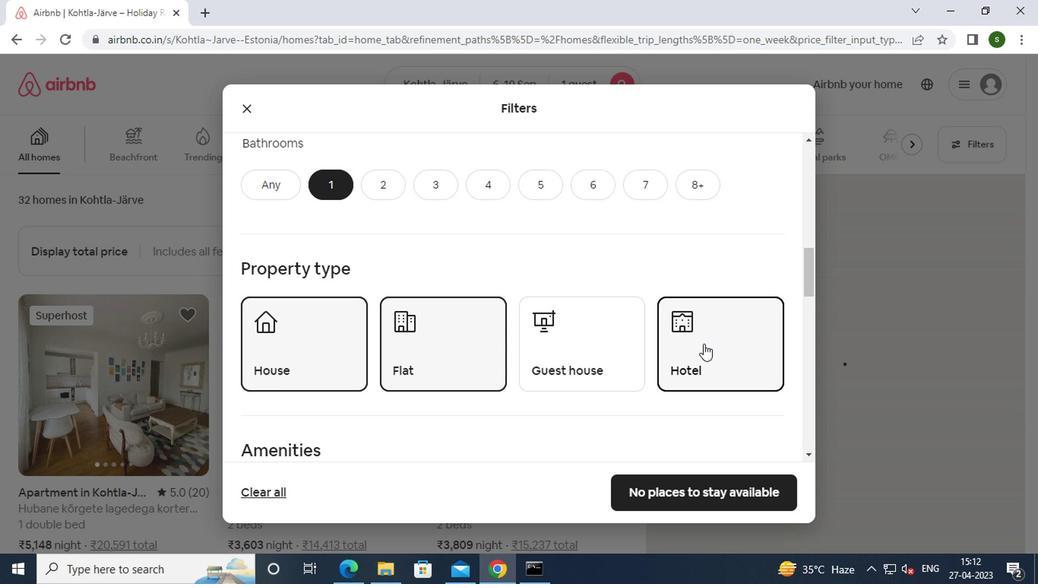 
Action: Mouse scrolled (700, 344) with delta (0, 0)
Screenshot: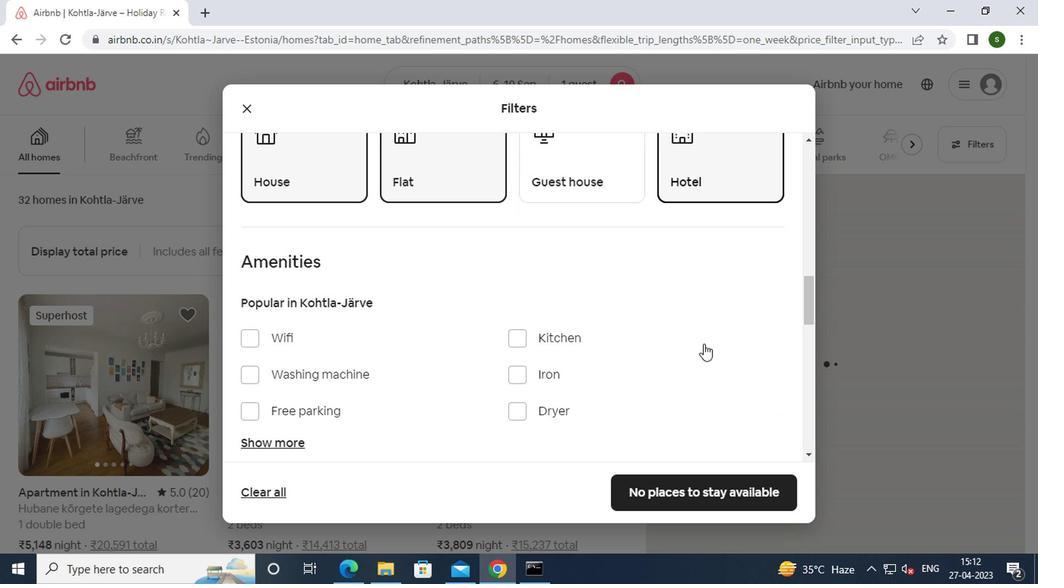 
Action: Mouse scrolled (700, 344) with delta (0, 0)
Screenshot: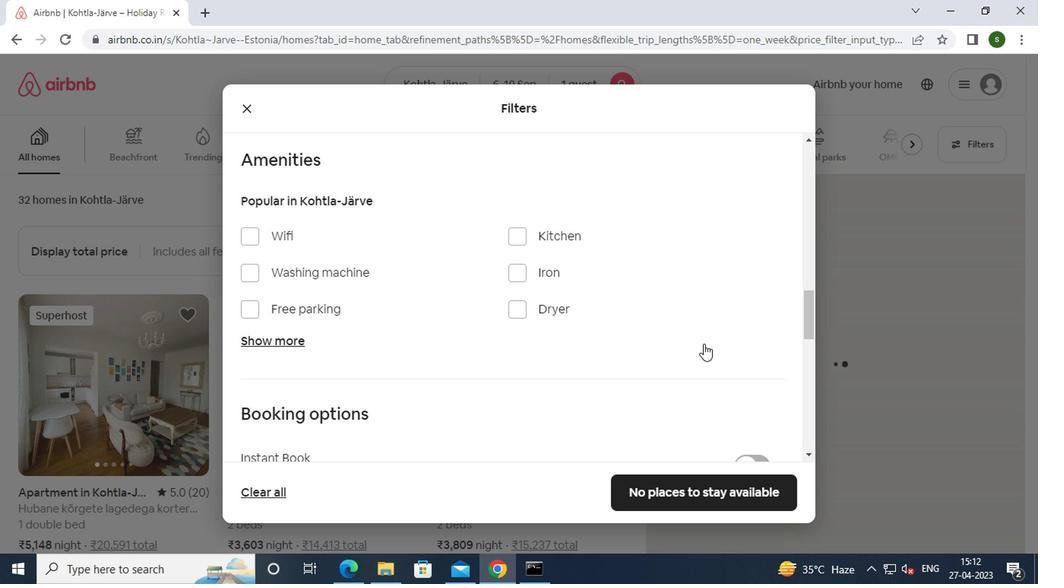 
Action: Mouse scrolled (700, 344) with delta (0, 0)
Screenshot: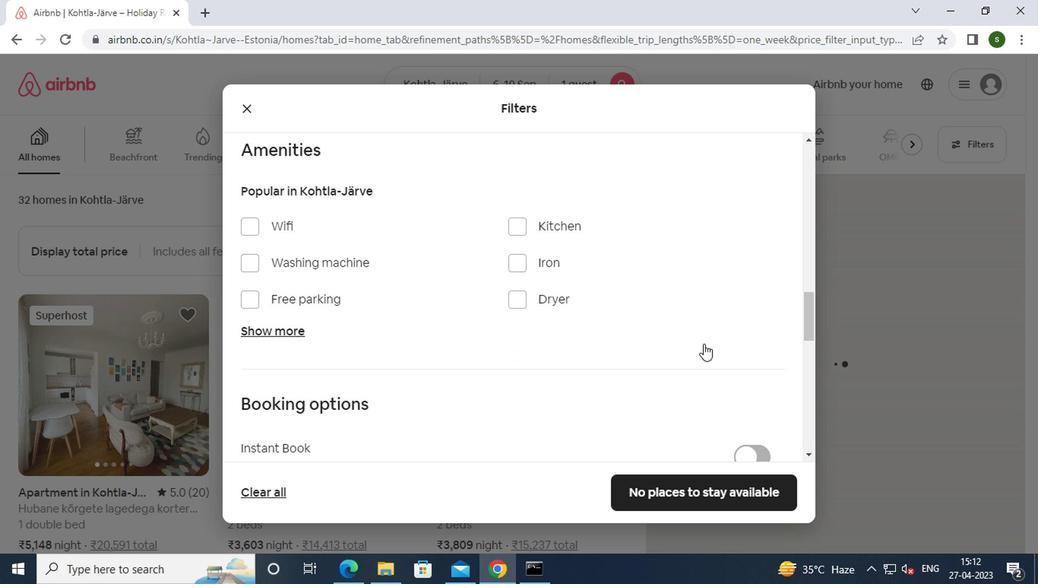 
Action: Mouse scrolled (700, 344) with delta (0, 0)
Screenshot: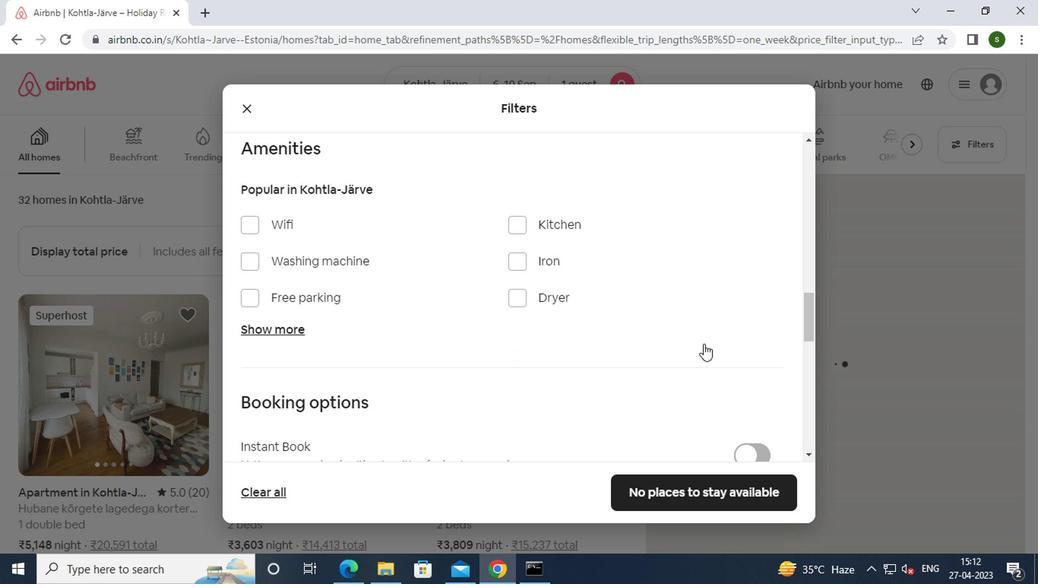 
Action: Mouse moved to (743, 276)
Screenshot: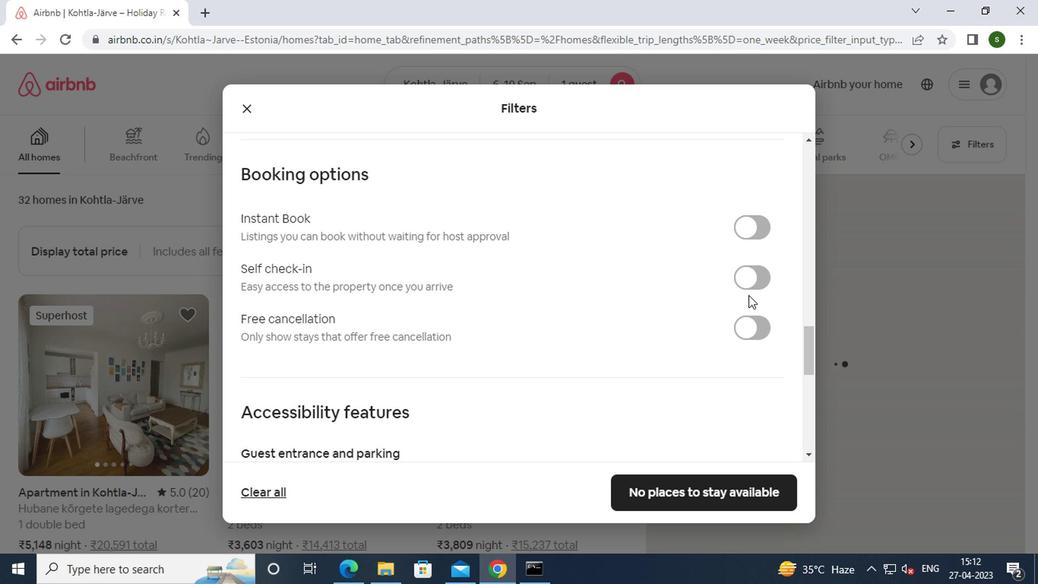 
Action: Mouse pressed left at (743, 276)
Screenshot: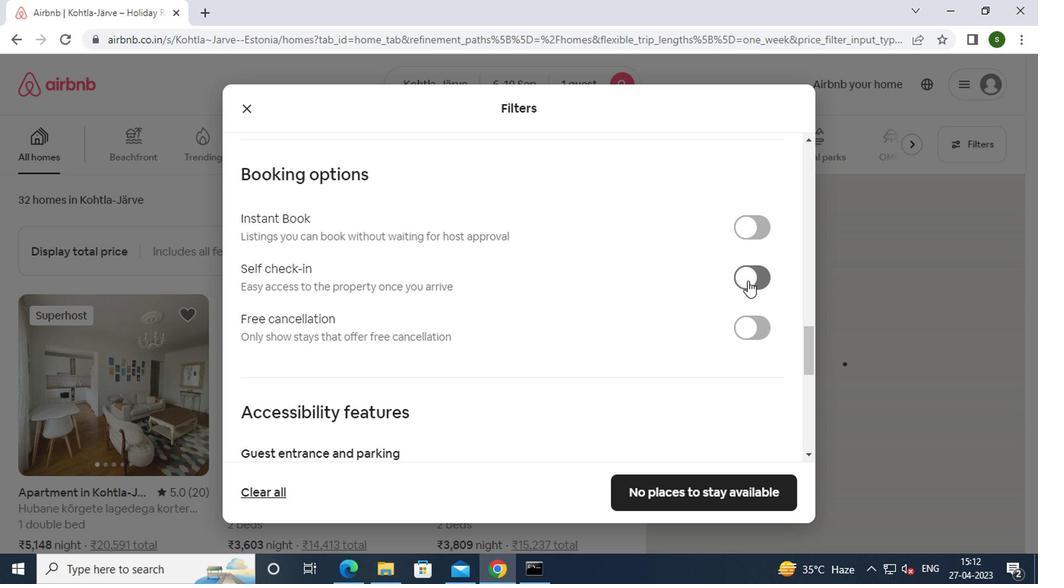
Action: Mouse moved to (593, 317)
Screenshot: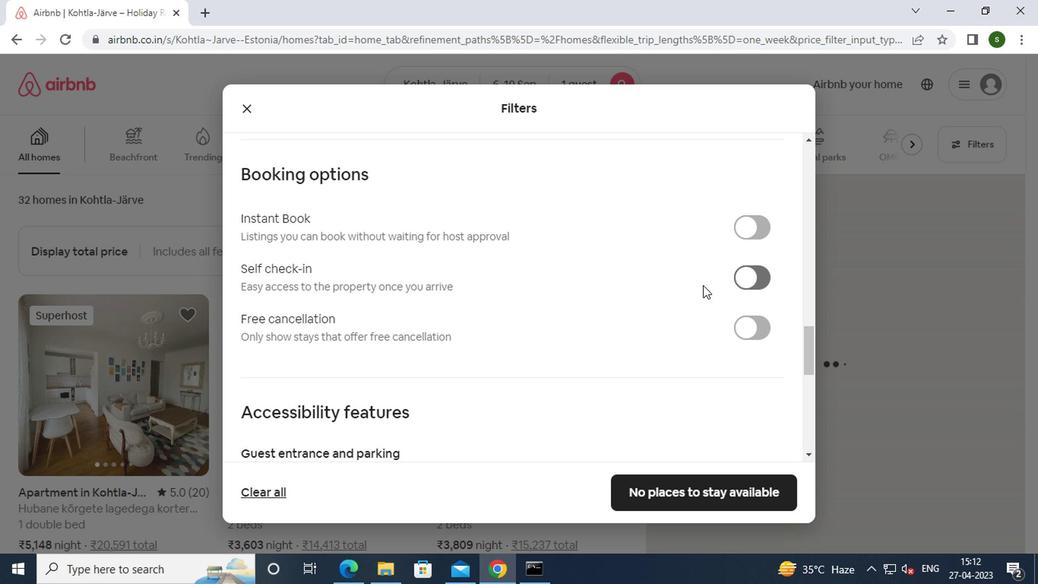
Action: Mouse scrolled (593, 316) with delta (0, 0)
Screenshot: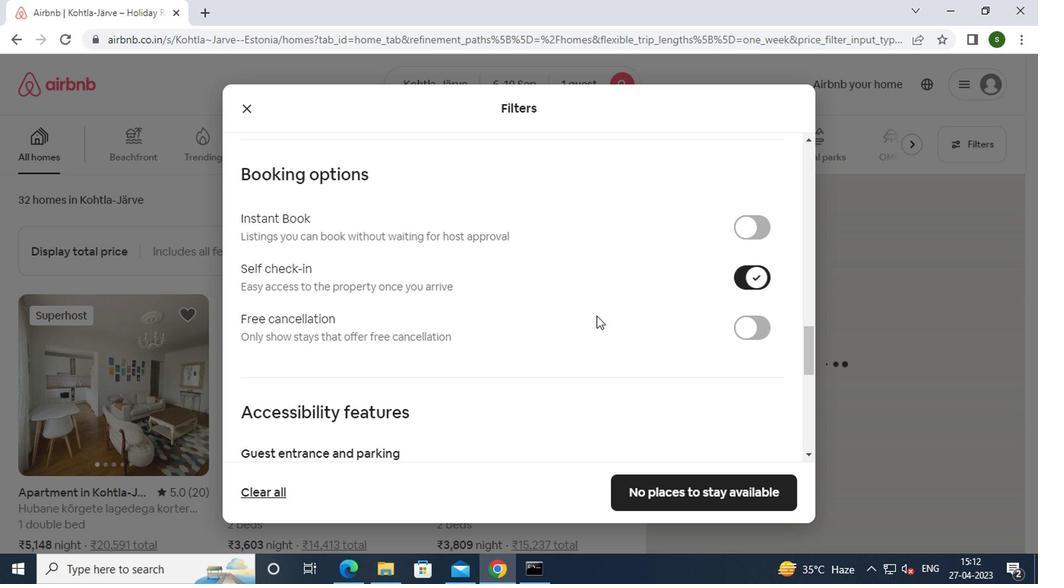 
Action: Mouse scrolled (593, 316) with delta (0, 0)
Screenshot: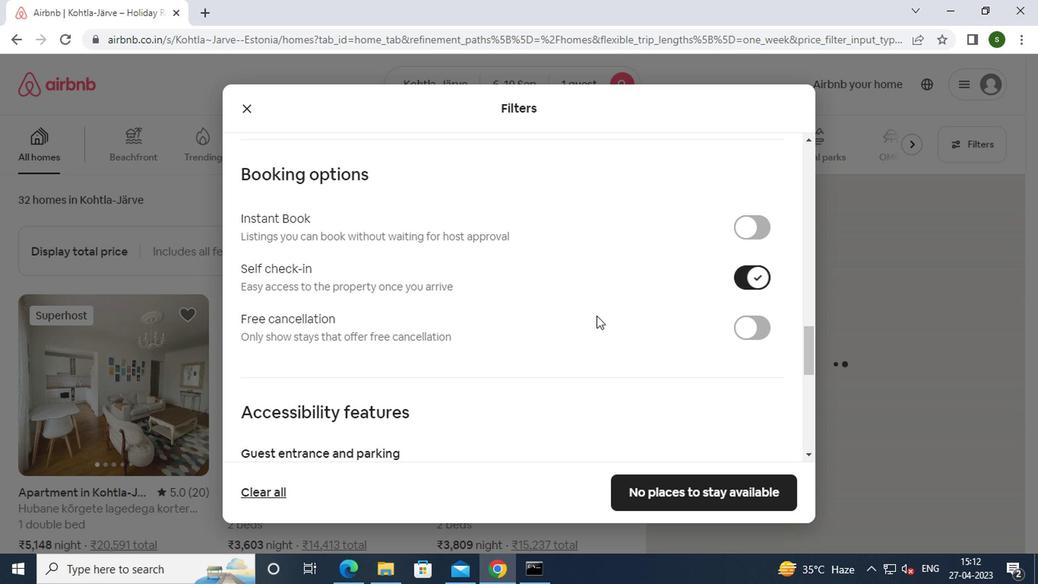 
Action: Mouse scrolled (593, 316) with delta (0, 0)
Screenshot: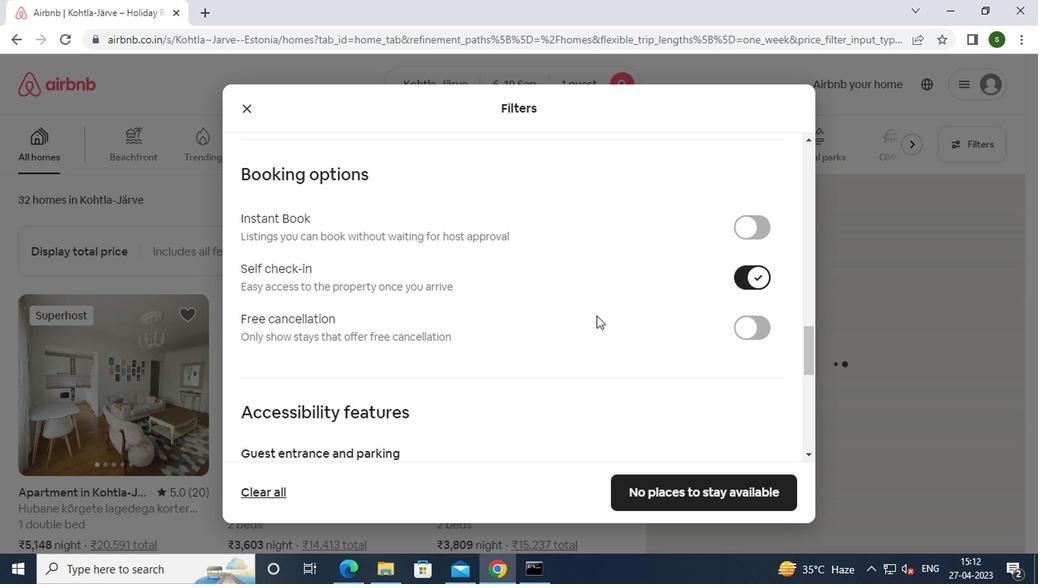 
Action: Mouse scrolled (593, 316) with delta (0, 0)
Screenshot: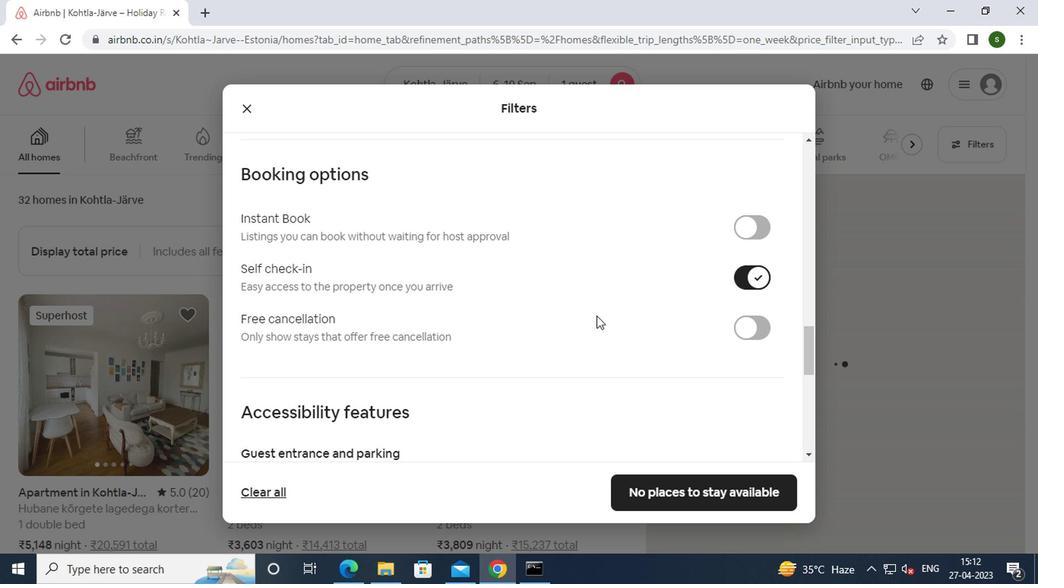 
Action: Mouse scrolled (593, 316) with delta (0, 0)
Screenshot: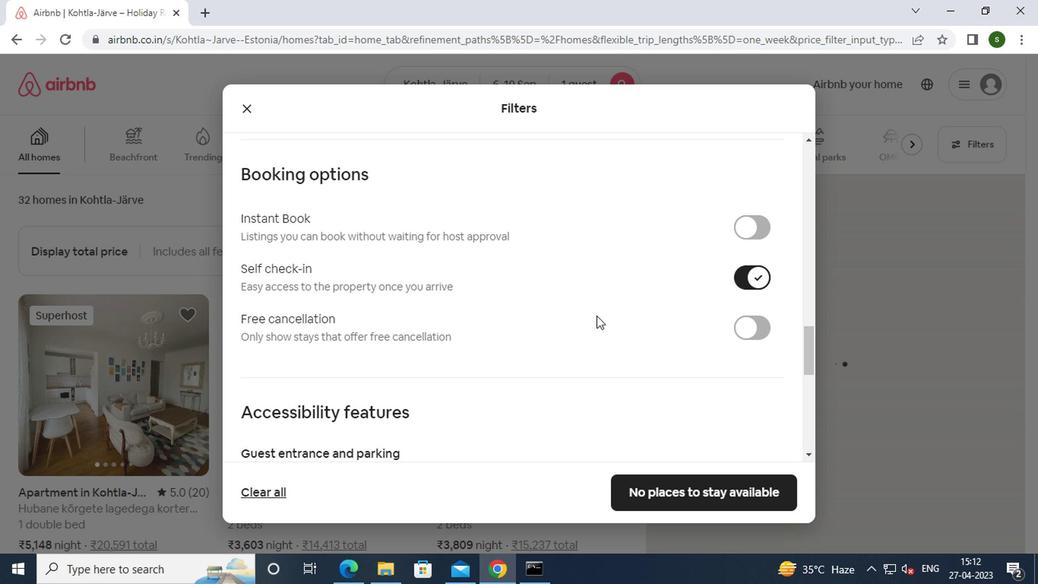 
Action: Mouse scrolled (593, 316) with delta (0, 0)
Screenshot: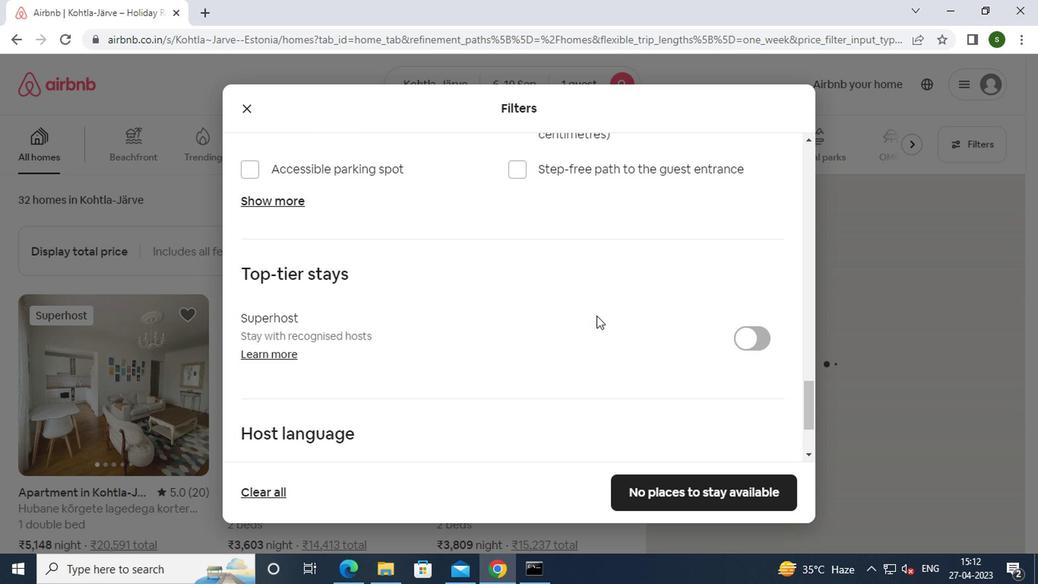 
Action: Mouse scrolled (593, 316) with delta (0, 0)
Screenshot: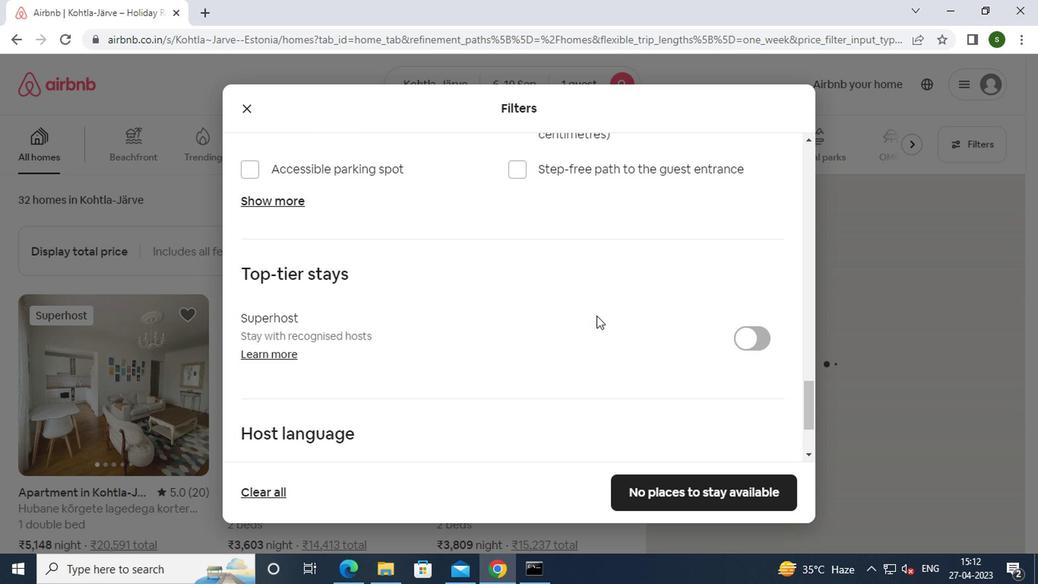 
Action: Mouse scrolled (593, 316) with delta (0, 0)
Screenshot: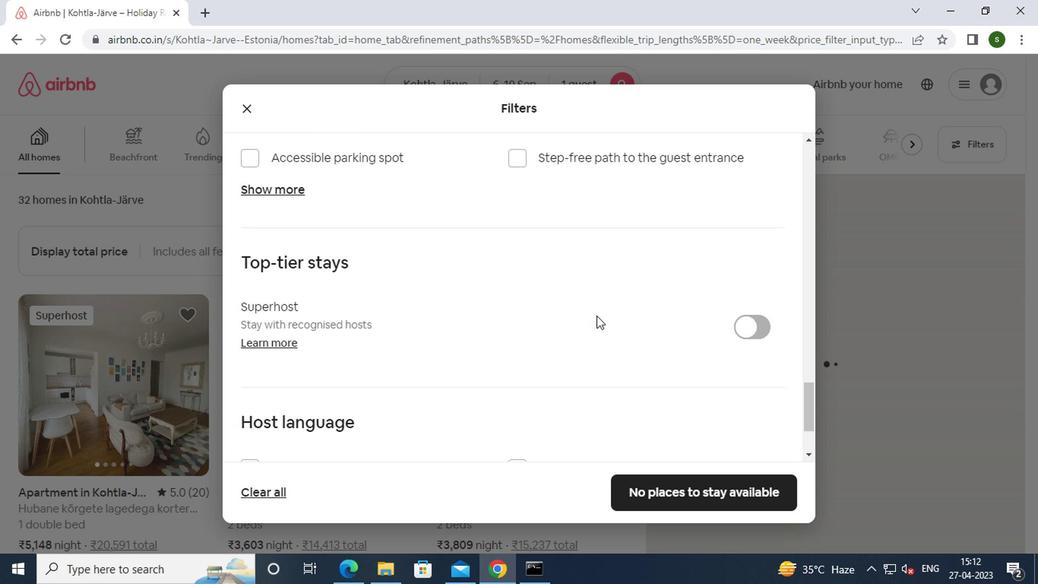 
Action: Mouse moved to (266, 349)
Screenshot: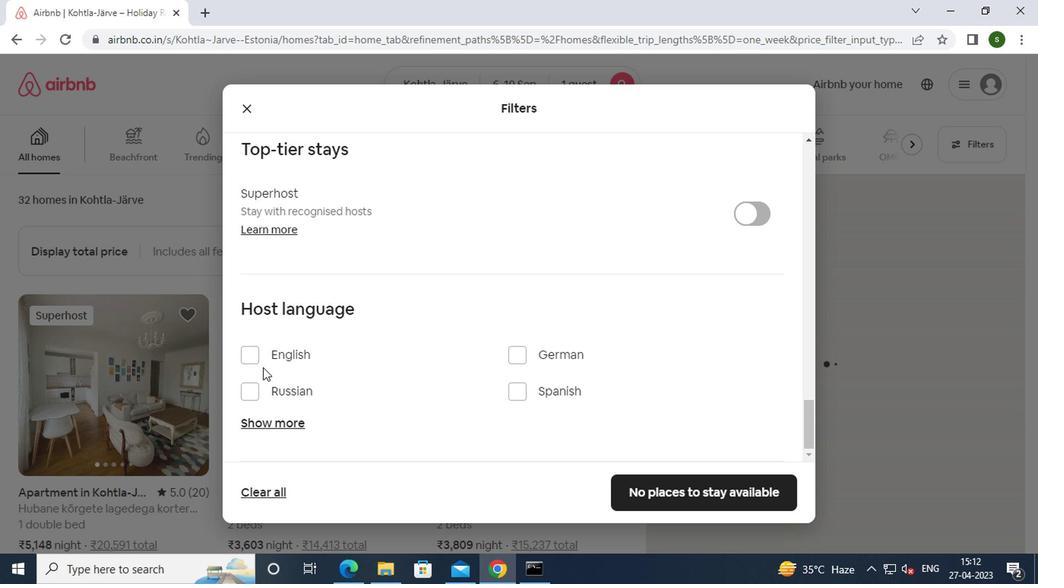 
Action: Mouse pressed left at (266, 349)
Screenshot: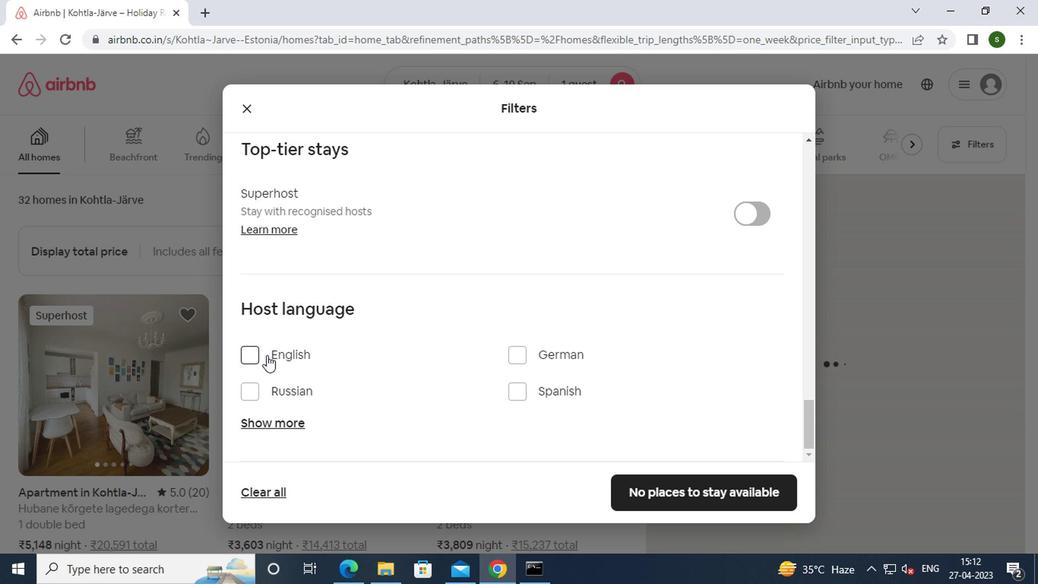 
Action: Mouse moved to (637, 485)
Screenshot: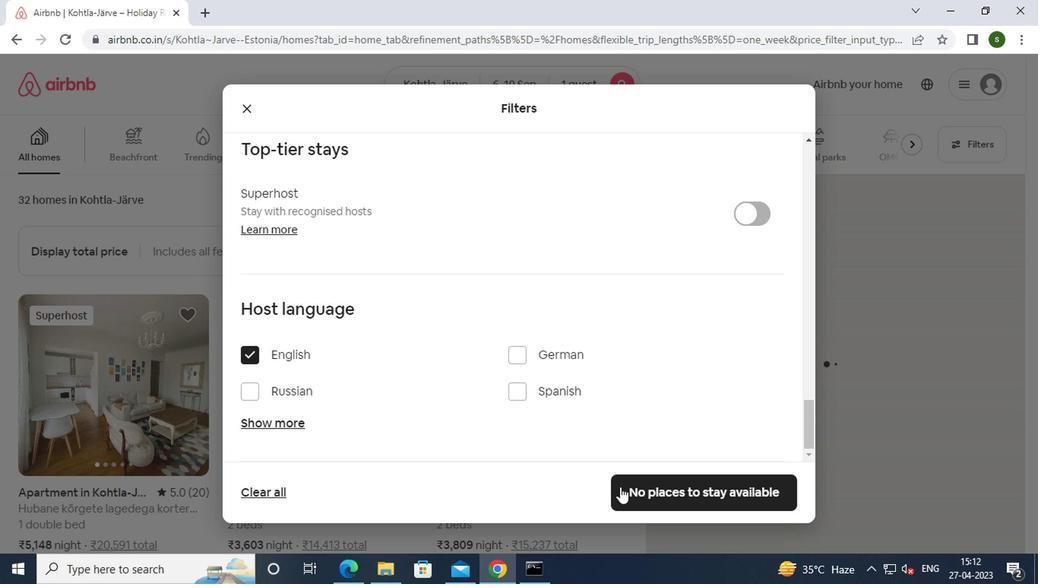 
Action: Mouse pressed left at (637, 485)
Screenshot: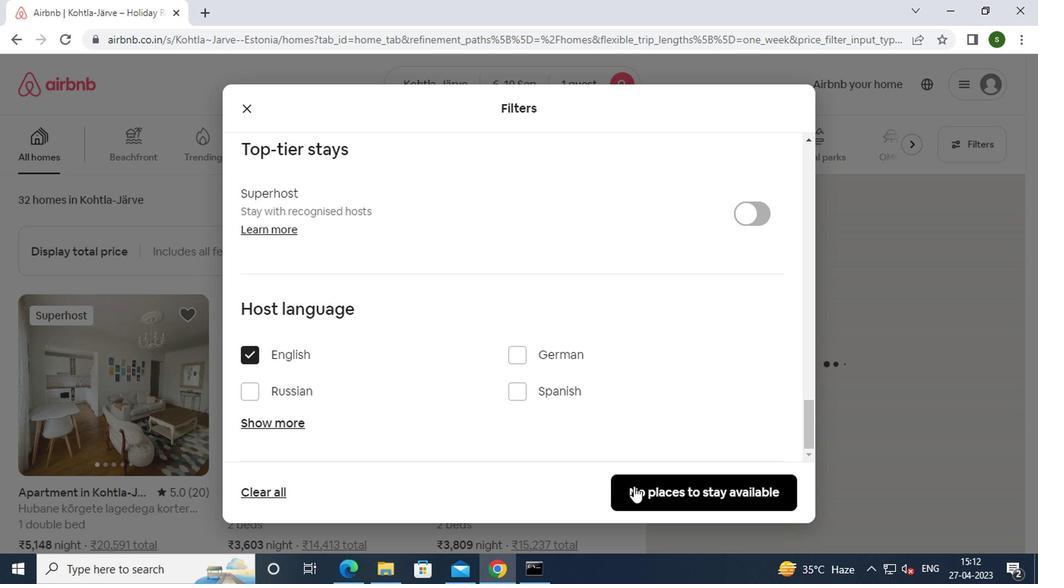 
Action: Mouse moved to (578, 460)
Screenshot: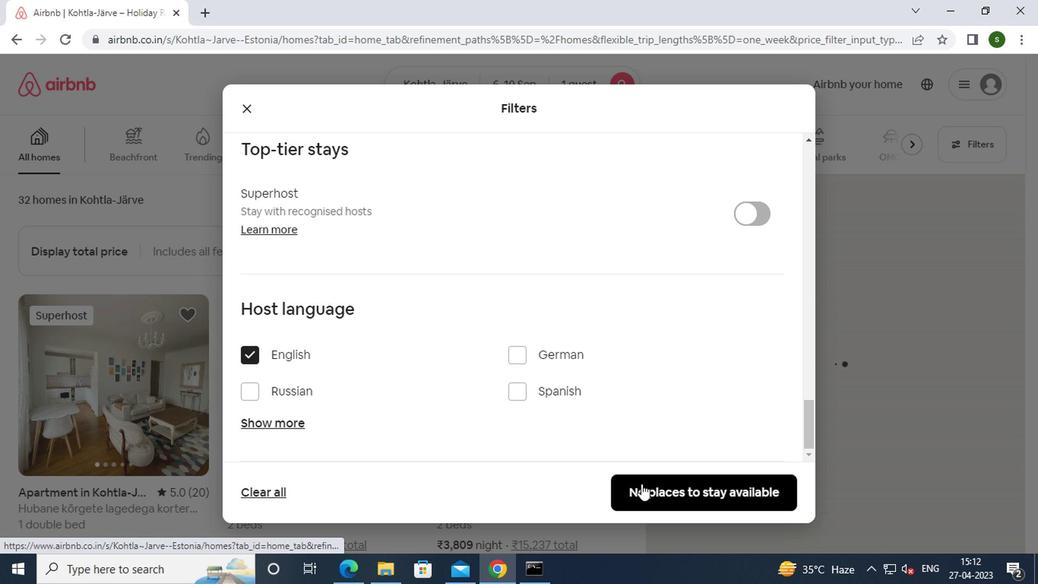 
